 Task: Find connections with filter location Kishorganj with filter topic #Affiliationwith filter profile language English with filter current company Refinitiv, an LSEG business with filter school Navy Children School with filter industry Retail Groceries with filter service category Negotiation with filter keywords title Wedding Coordinator
Action: Mouse moved to (490, 97)
Screenshot: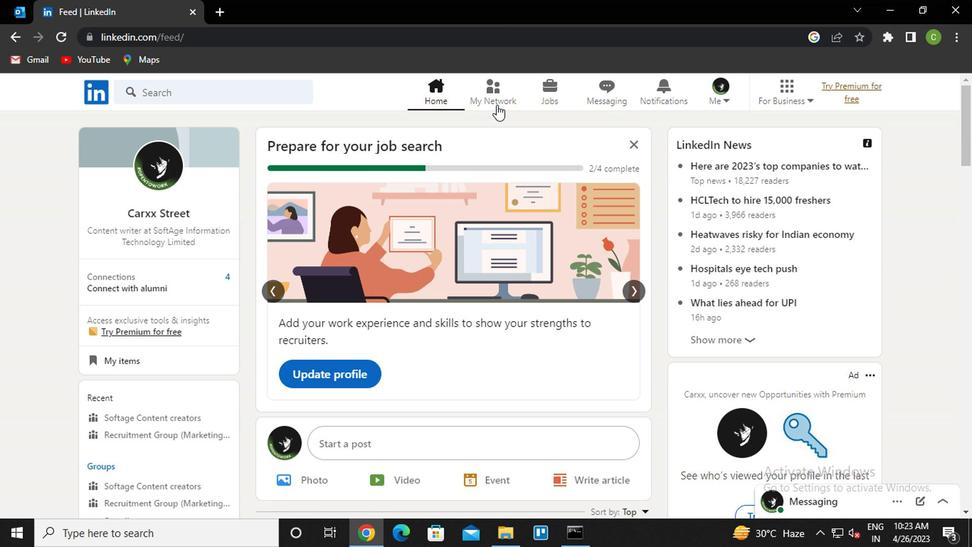 
Action: Mouse pressed left at (490, 97)
Screenshot: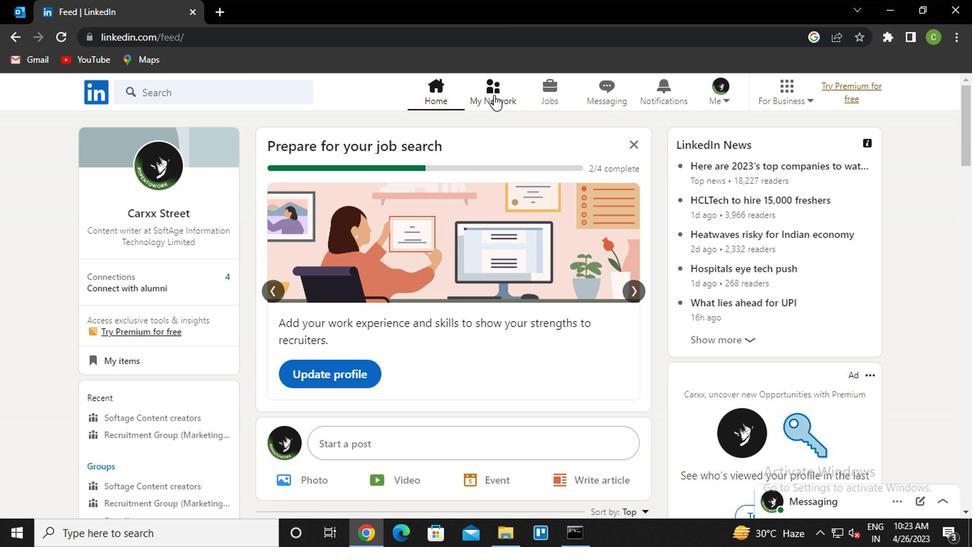 
Action: Mouse moved to (194, 176)
Screenshot: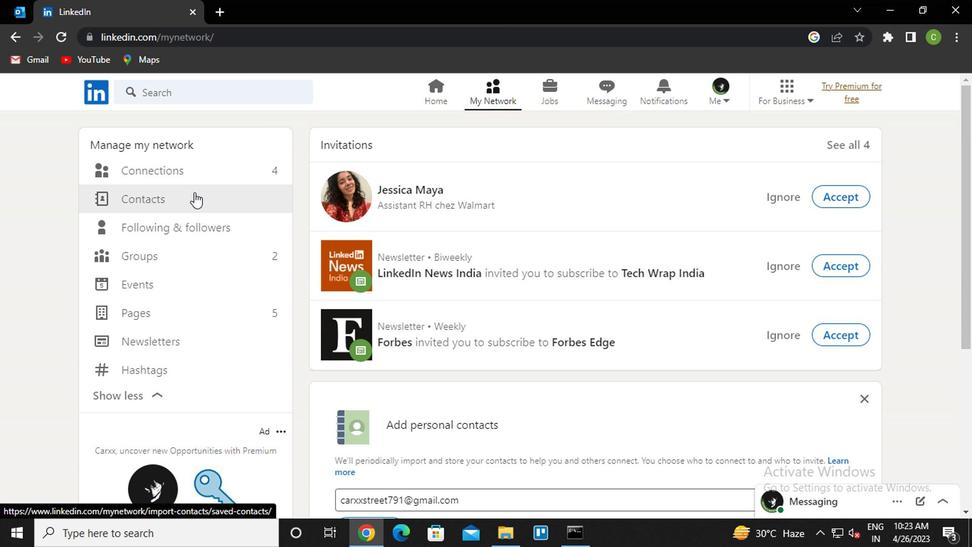 
Action: Mouse pressed left at (194, 176)
Screenshot: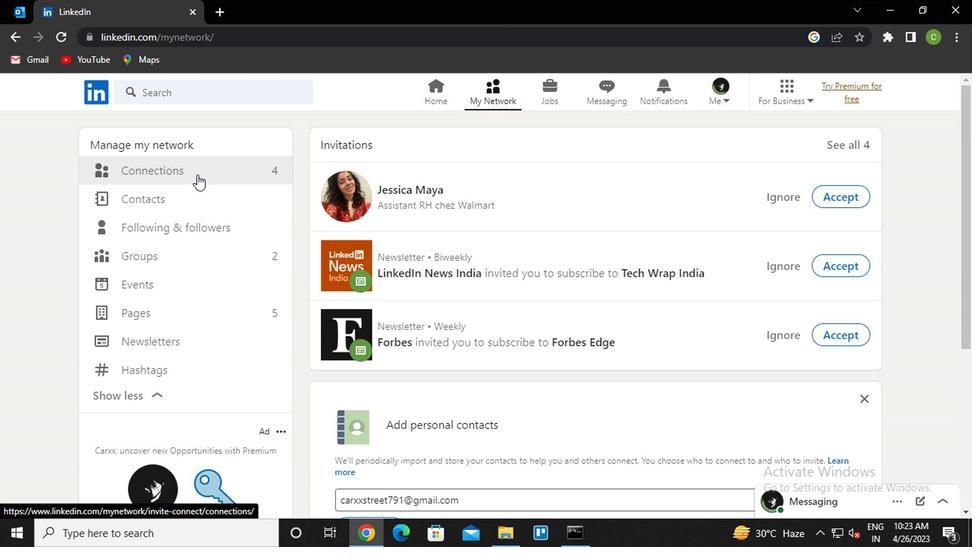 
Action: Mouse moved to (584, 173)
Screenshot: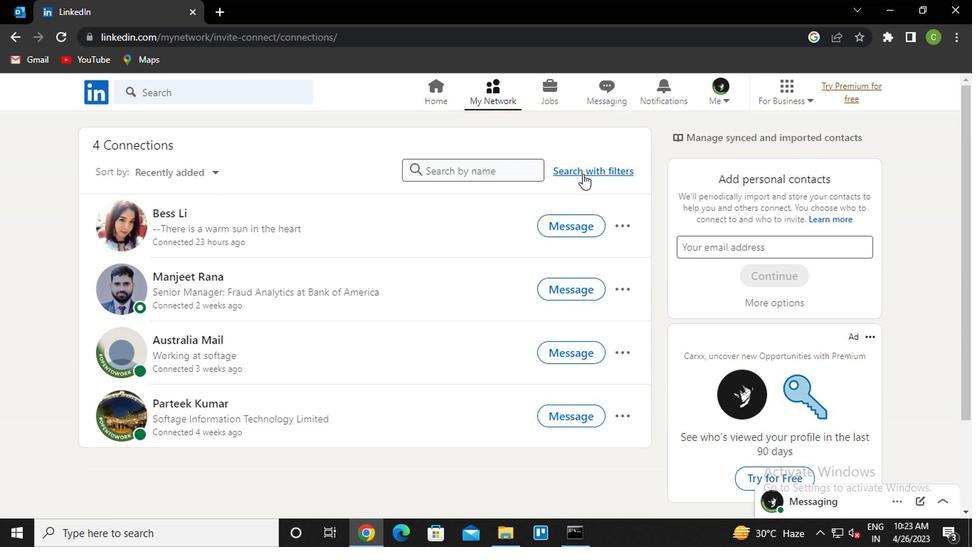 
Action: Mouse pressed left at (584, 173)
Screenshot: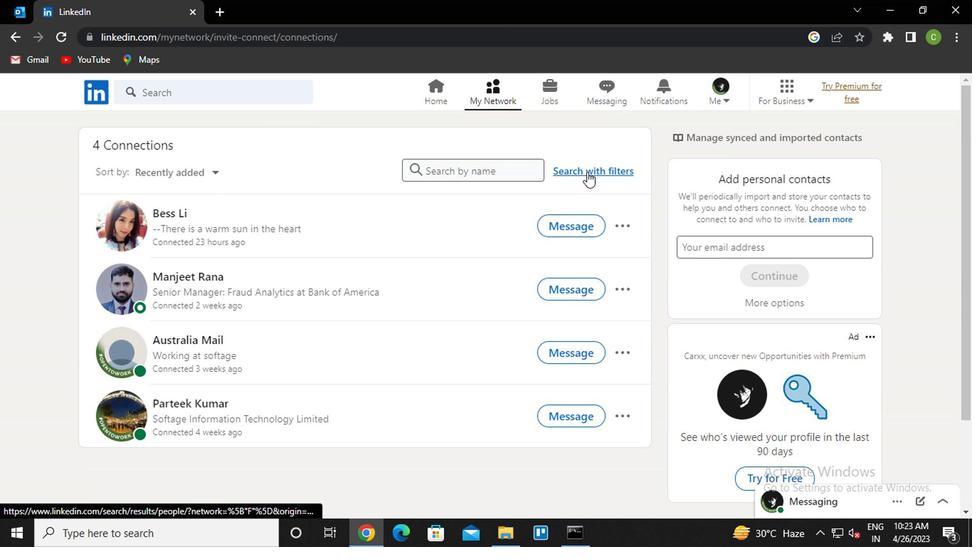 
Action: Mouse moved to (463, 128)
Screenshot: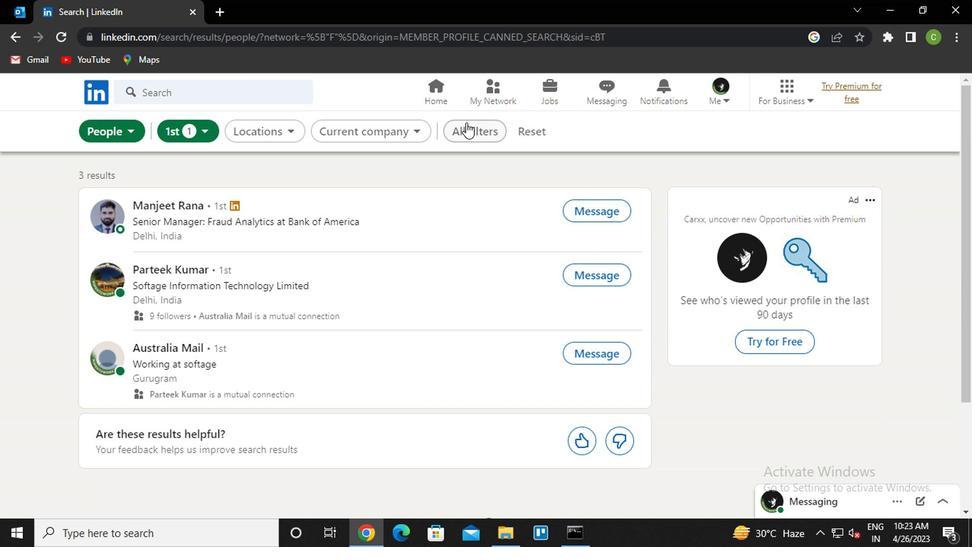 
Action: Mouse pressed left at (463, 128)
Screenshot: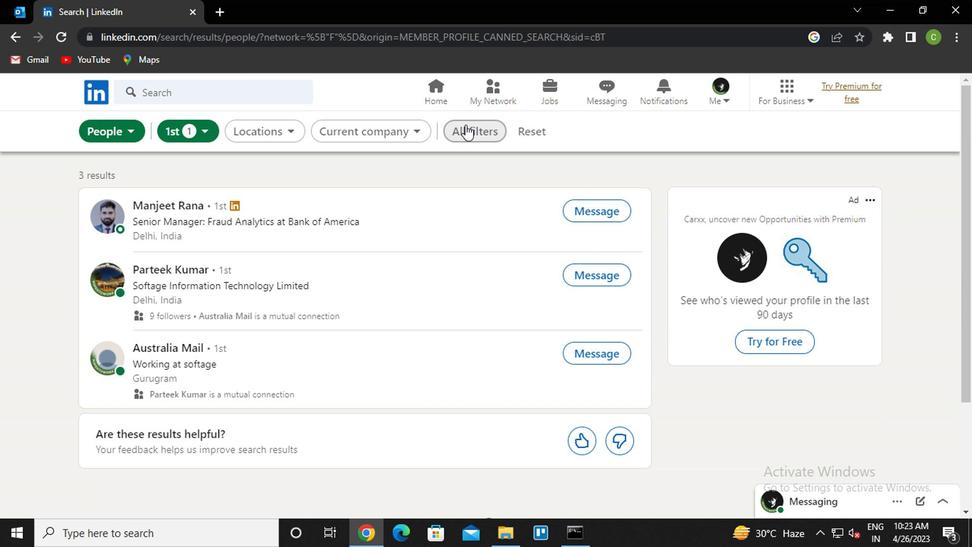 
Action: Mouse moved to (772, 261)
Screenshot: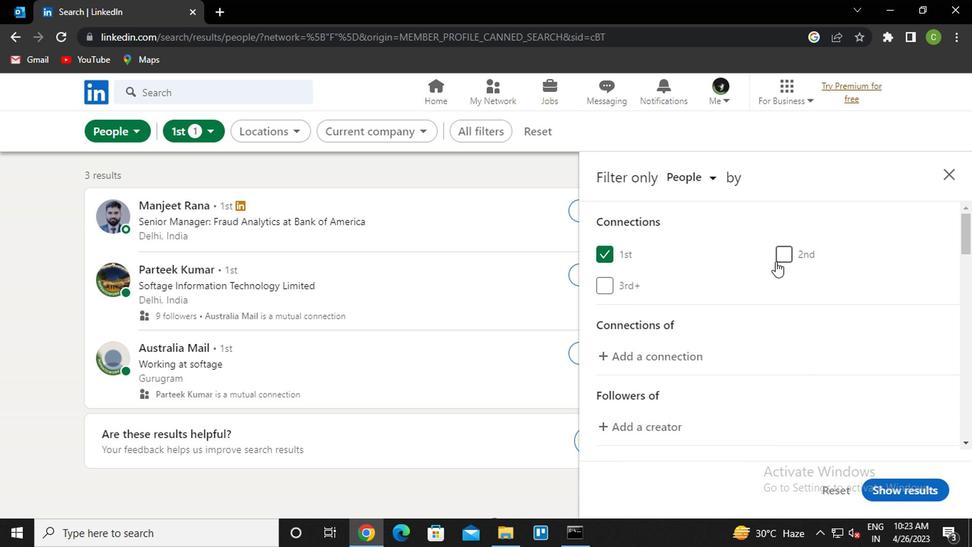 
Action: Mouse scrolled (772, 260) with delta (0, 0)
Screenshot: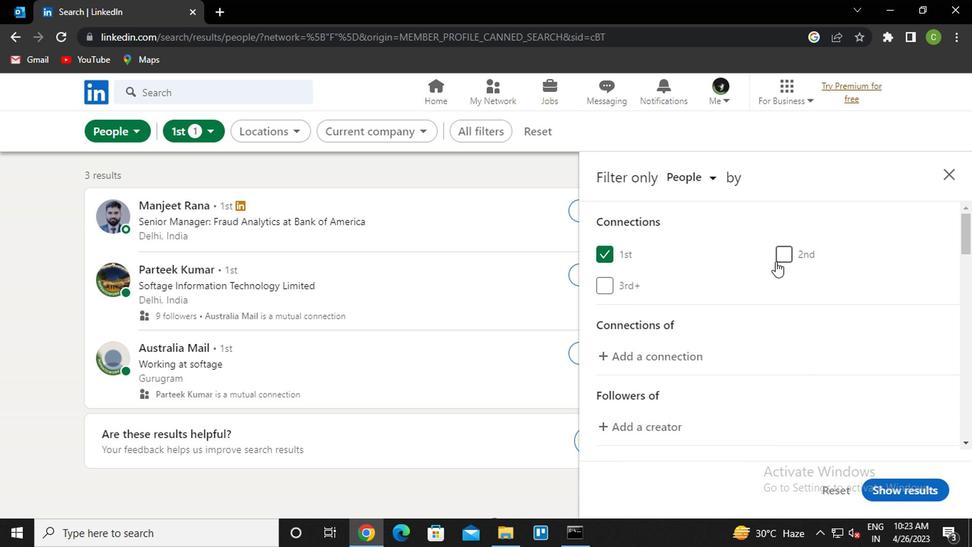 
Action: Mouse moved to (769, 261)
Screenshot: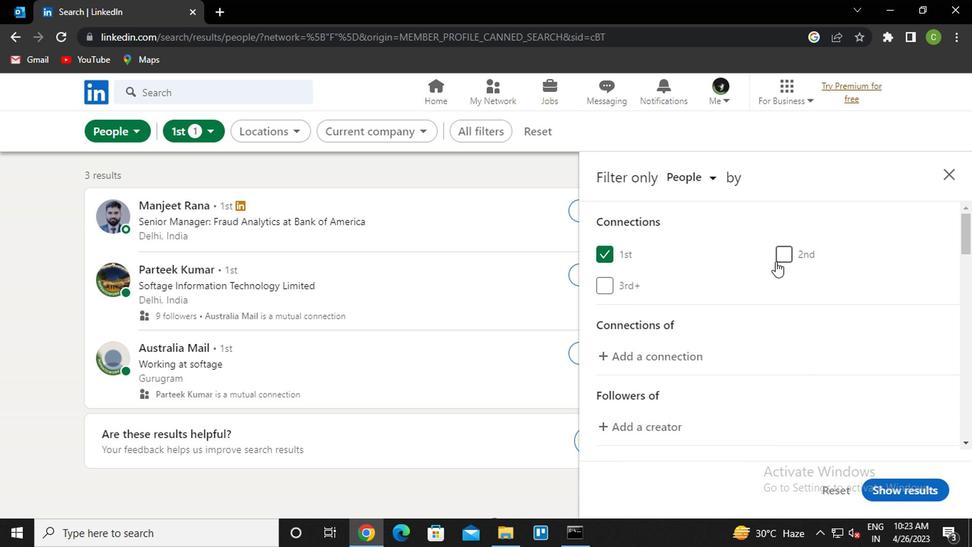 
Action: Mouse scrolled (769, 261) with delta (0, 0)
Screenshot: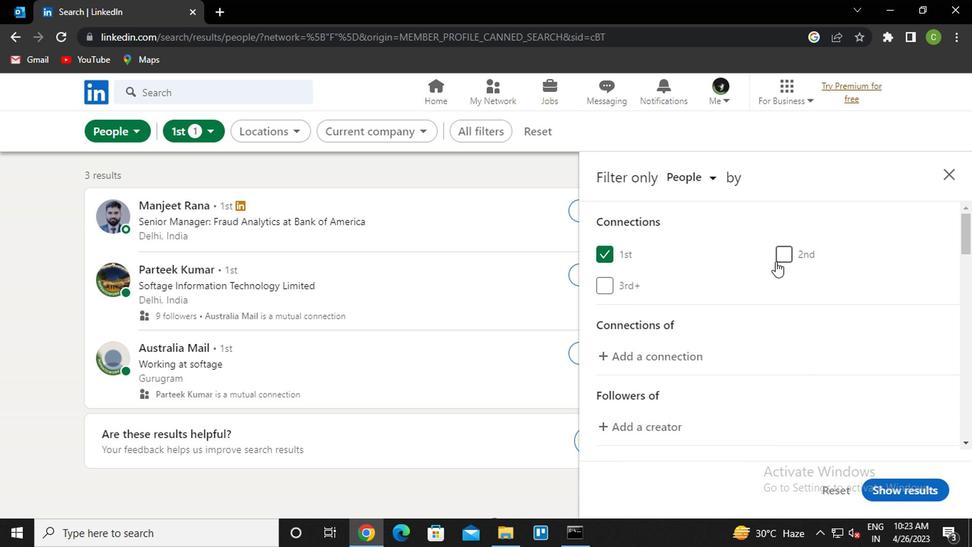 
Action: Mouse scrolled (769, 261) with delta (0, 0)
Screenshot: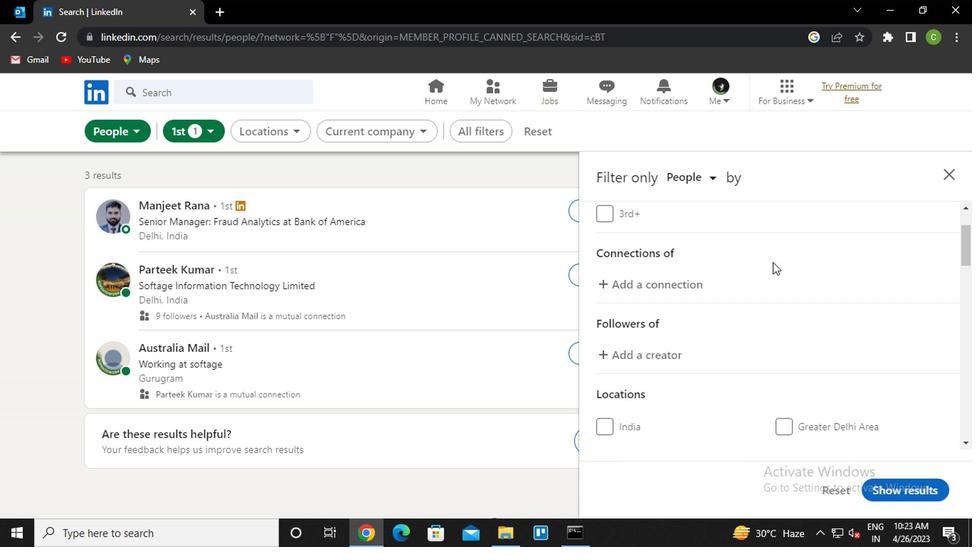 
Action: Mouse moved to (802, 350)
Screenshot: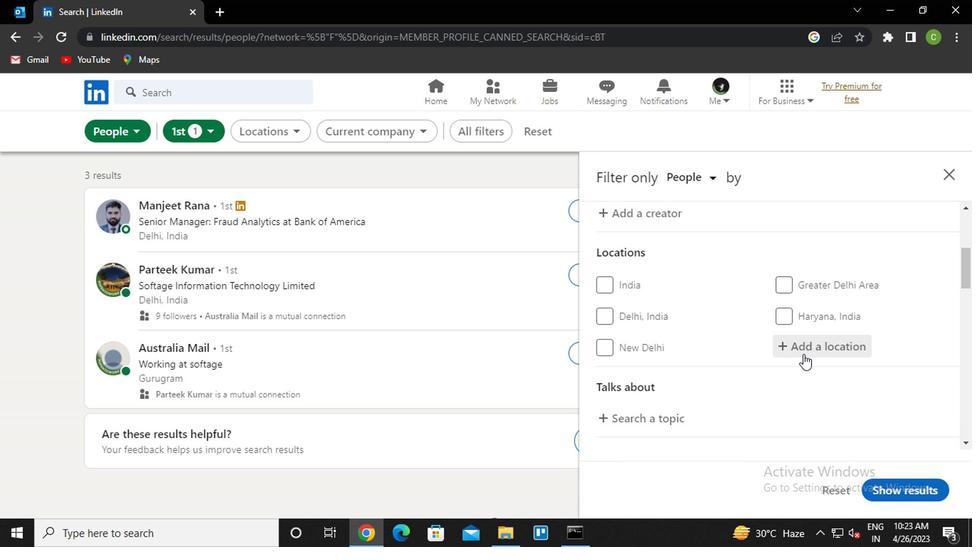 
Action: Mouse pressed left at (802, 350)
Screenshot: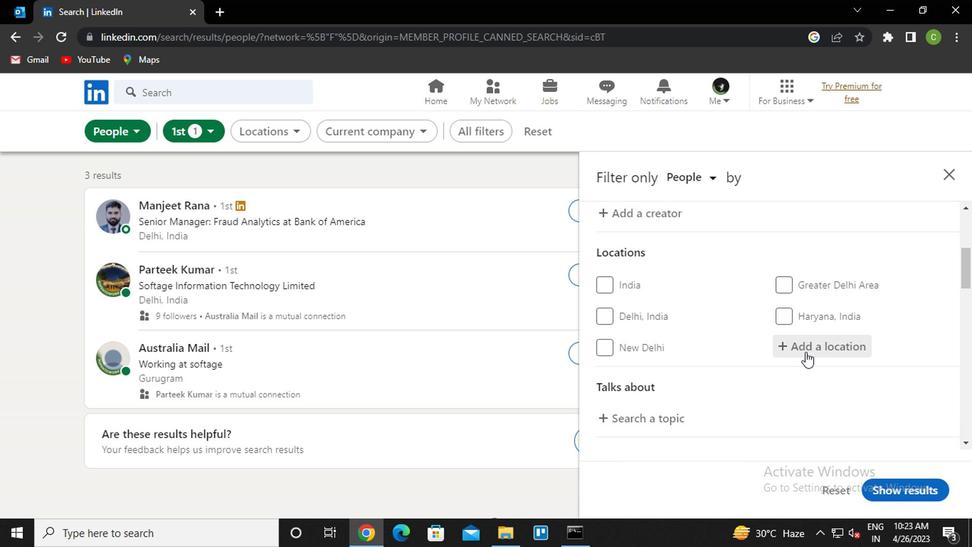 
Action: Key pressed <Key.caps_lock>k<Key.caps_lock>ishorganj<Key.backspace>
Screenshot: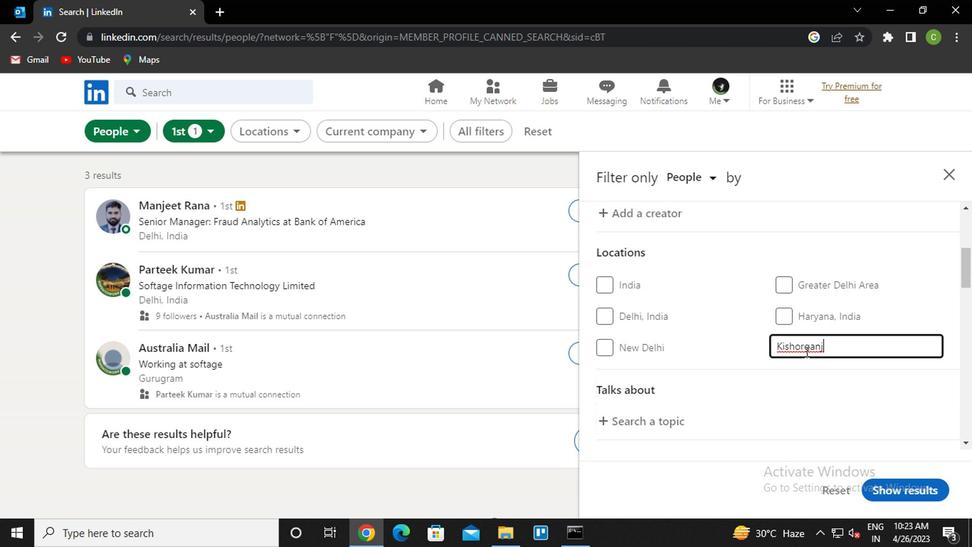 
Action: Mouse moved to (820, 352)
Screenshot: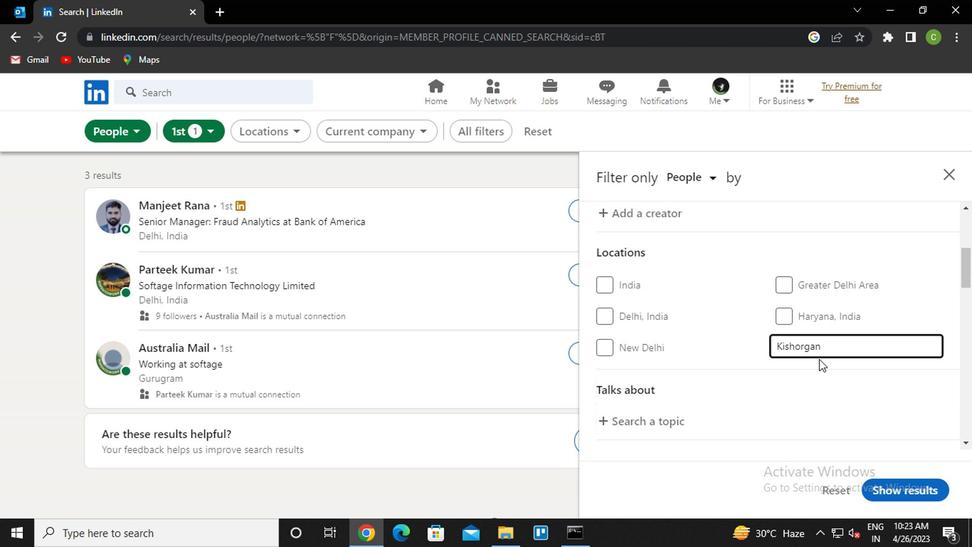 
Action: Key pressed j
Screenshot: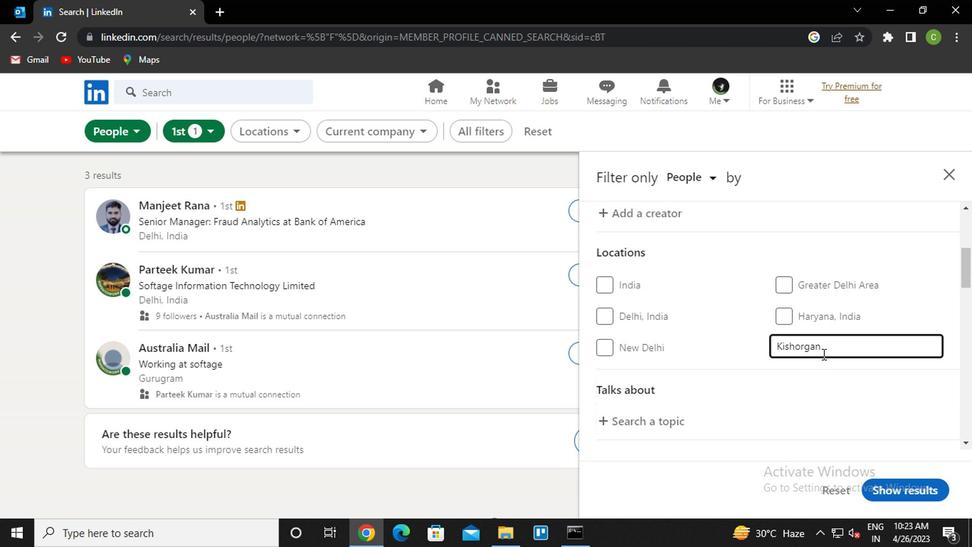 
Action: Mouse moved to (817, 360)
Screenshot: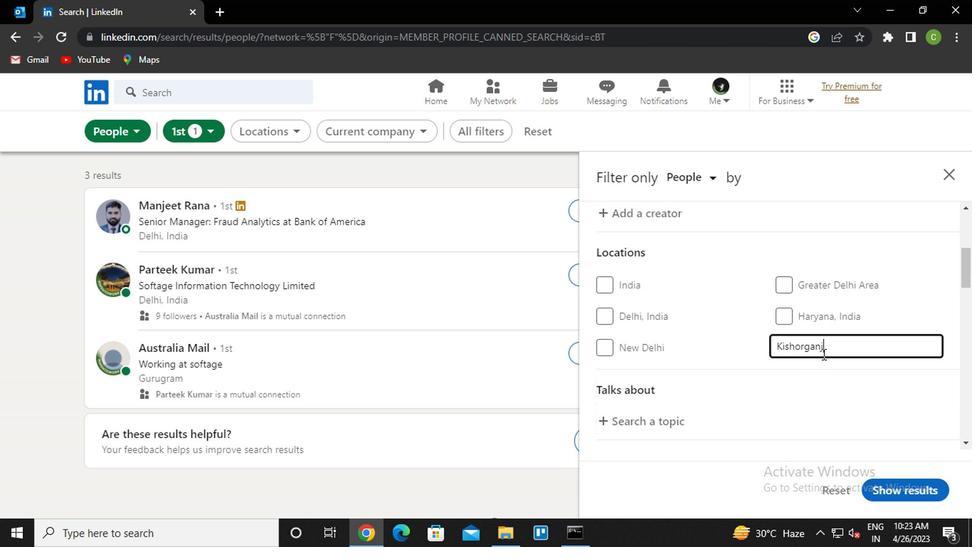 
Action: Mouse scrolled (817, 359) with delta (0, -1)
Screenshot: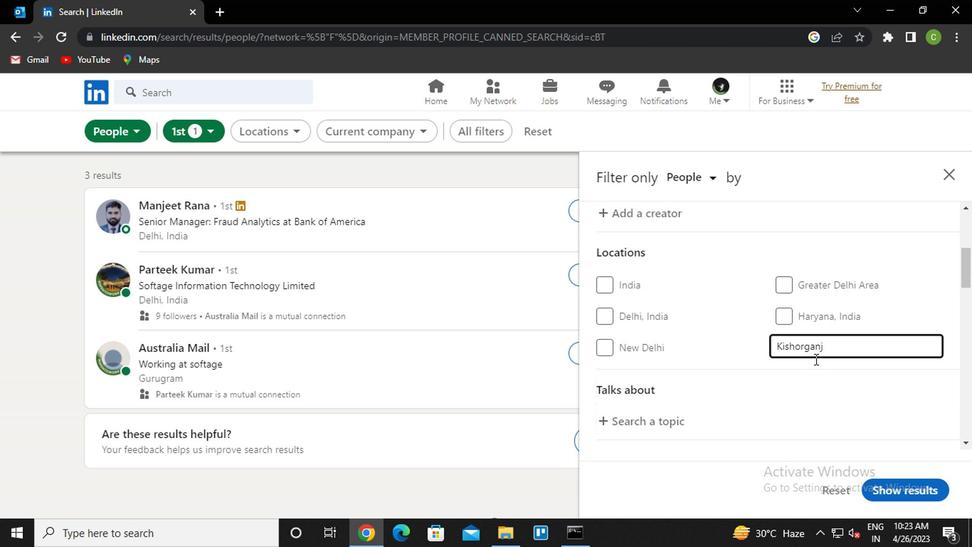 
Action: Mouse moved to (651, 342)
Screenshot: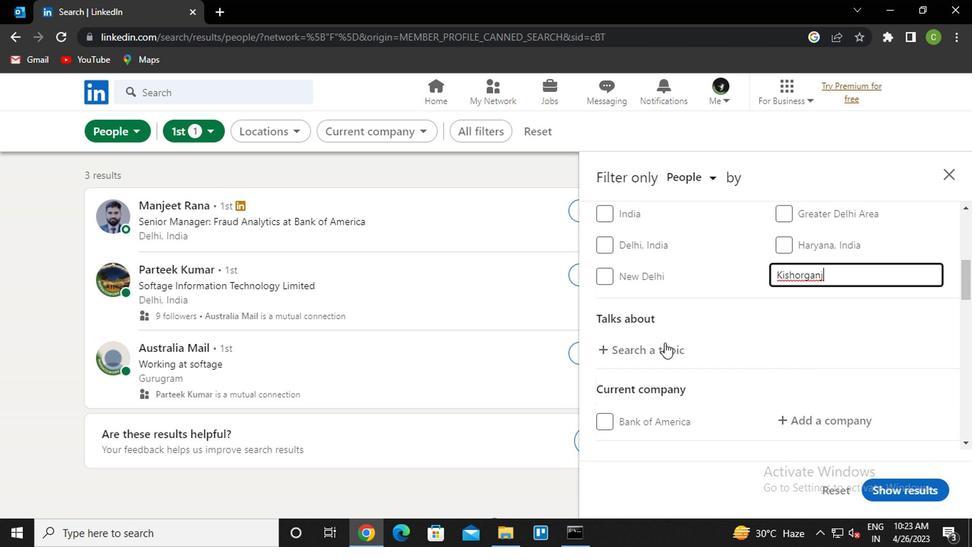 
Action: Mouse pressed left at (651, 342)
Screenshot: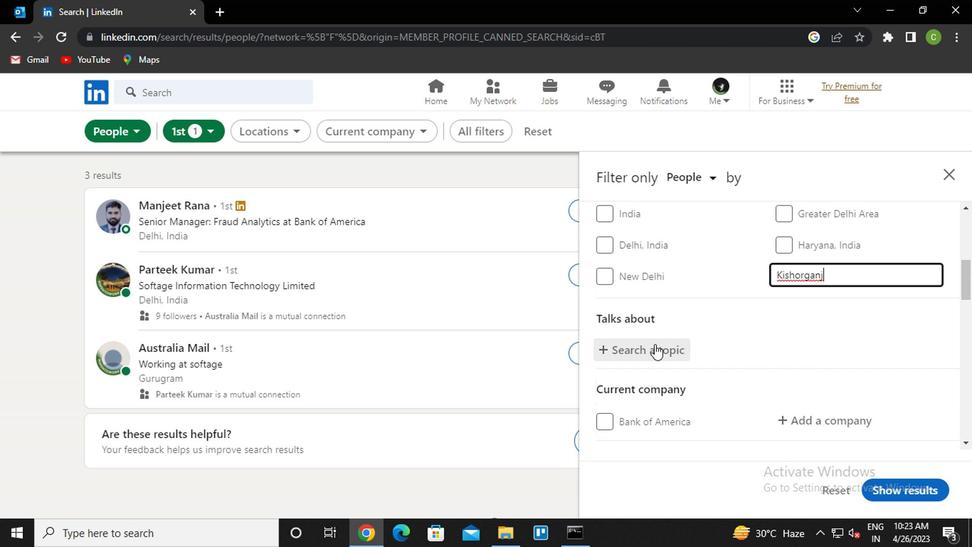
Action: Key pressed <Key.caps_lock>a<Key.caps_lock>ffiliation<Key.down><Key.enter>
Screenshot: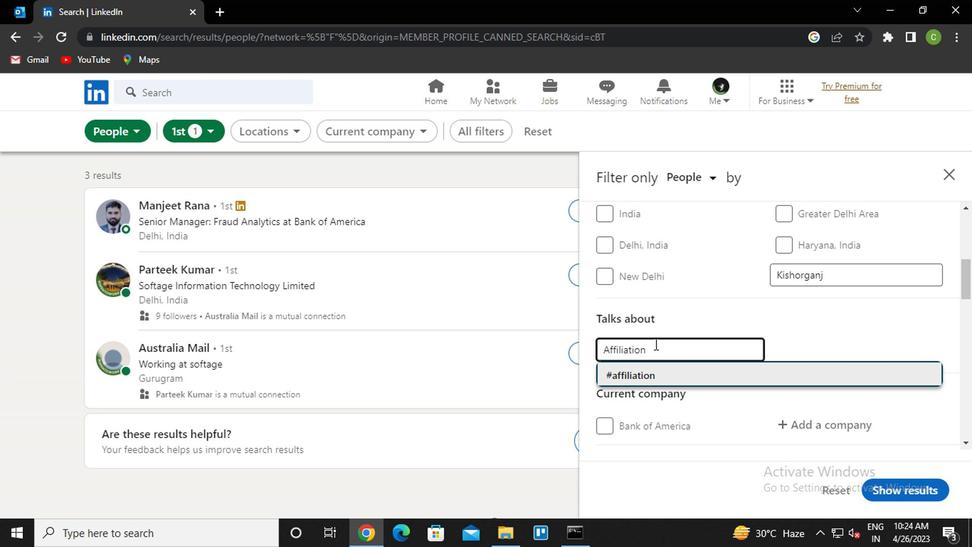 
Action: Mouse moved to (692, 355)
Screenshot: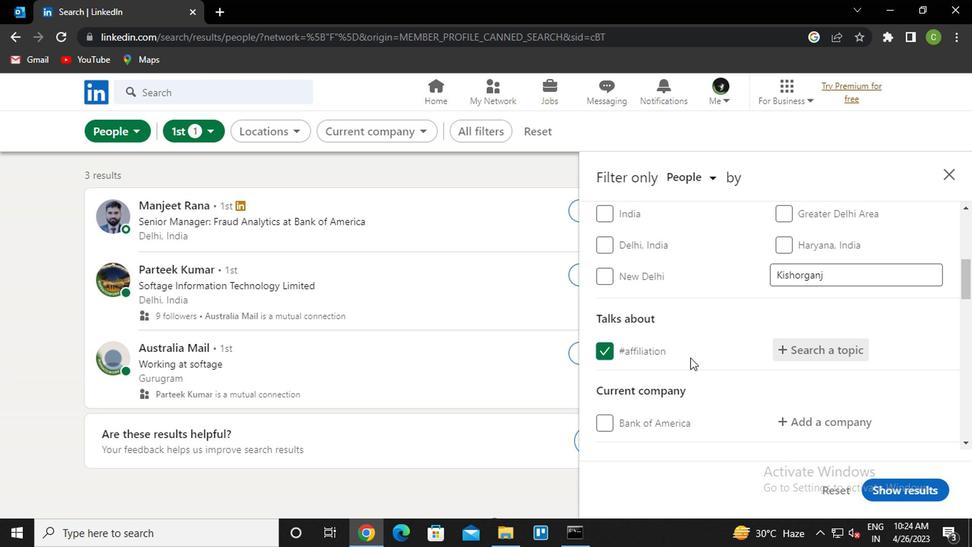 
Action: Mouse scrolled (692, 355) with delta (0, 0)
Screenshot: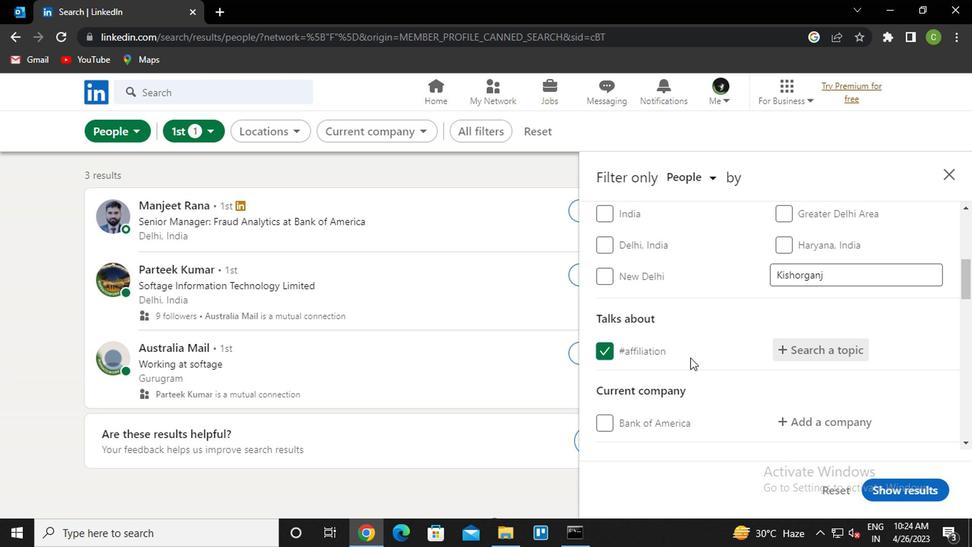 
Action: Mouse moved to (692, 355)
Screenshot: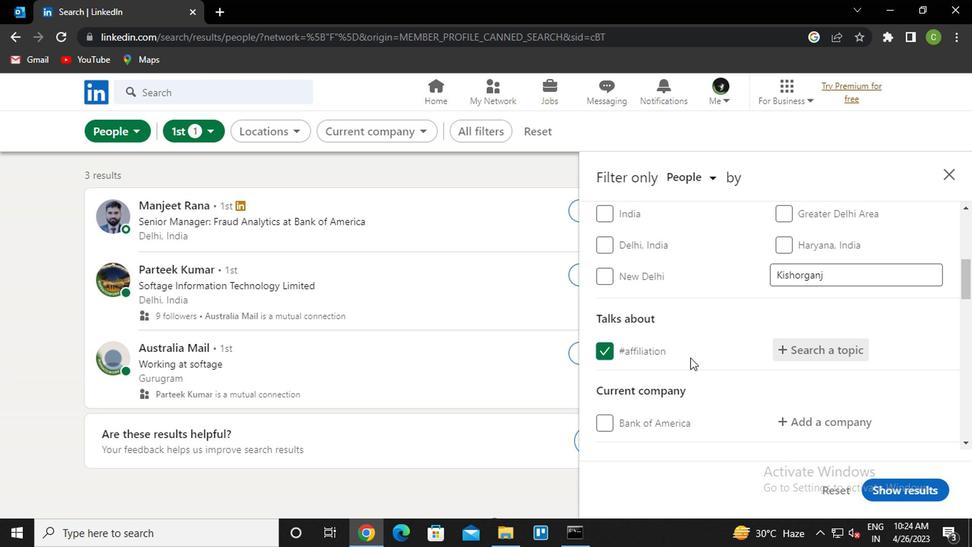 
Action: Mouse scrolled (692, 355) with delta (0, 0)
Screenshot: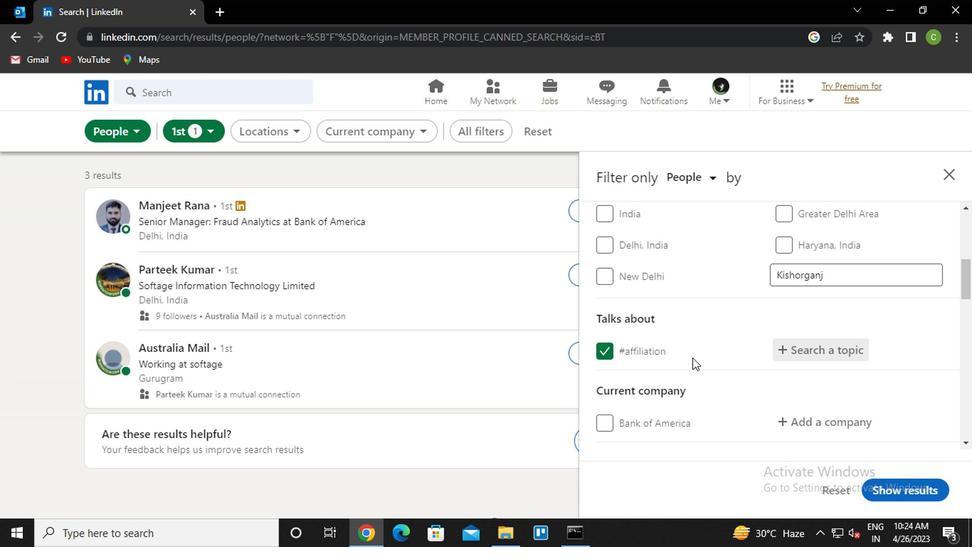 
Action: Mouse moved to (812, 279)
Screenshot: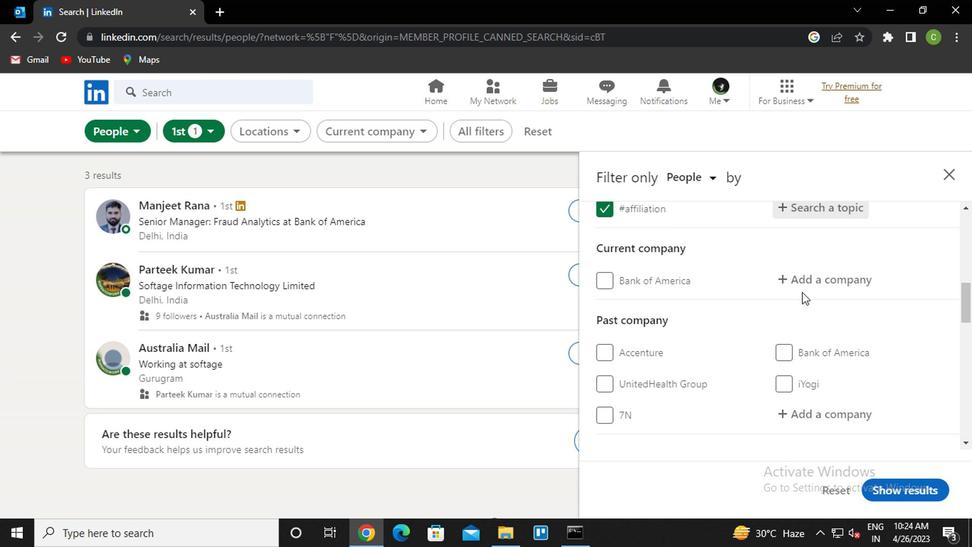 
Action: Mouse pressed left at (812, 279)
Screenshot: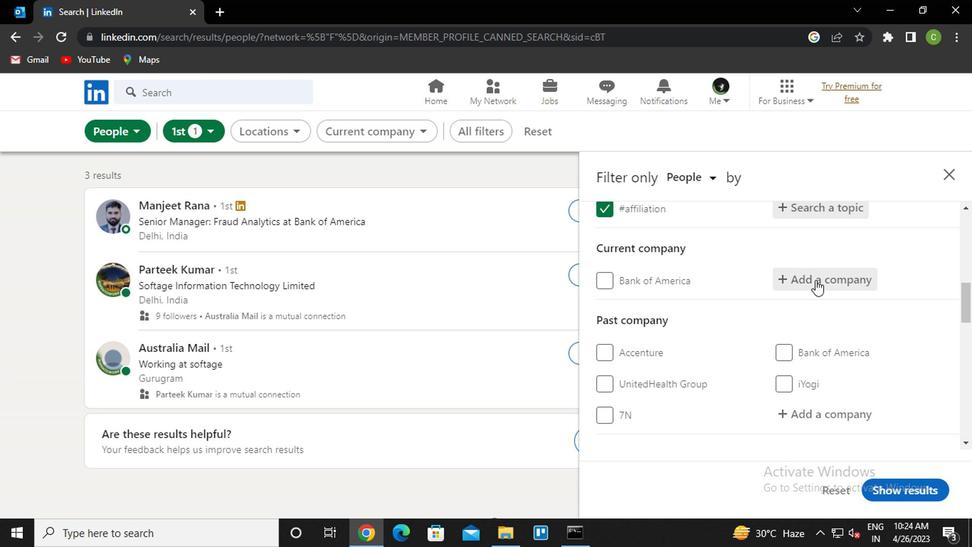 
Action: Mouse moved to (748, 334)
Screenshot: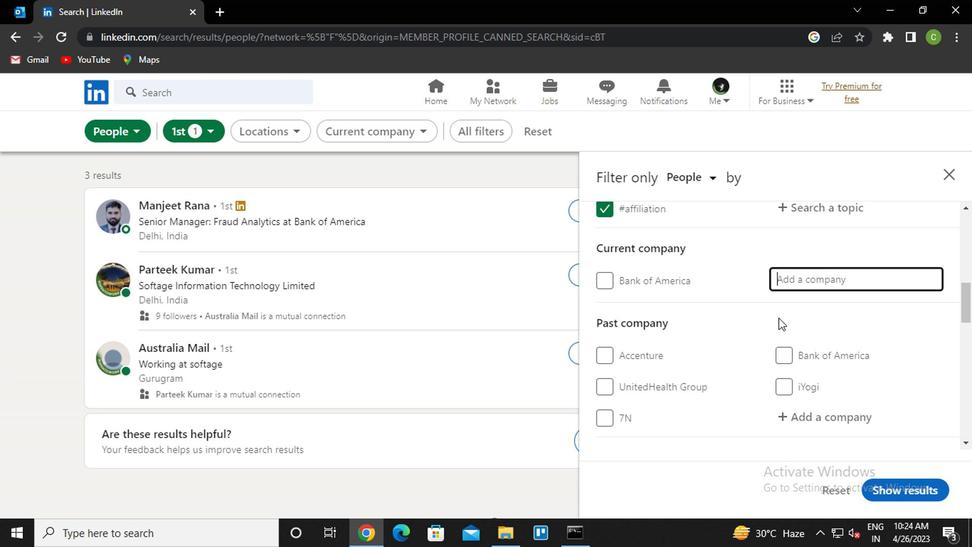
Action: Mouse scrolled (748, 333) with delta (0, -1)
Screenshot: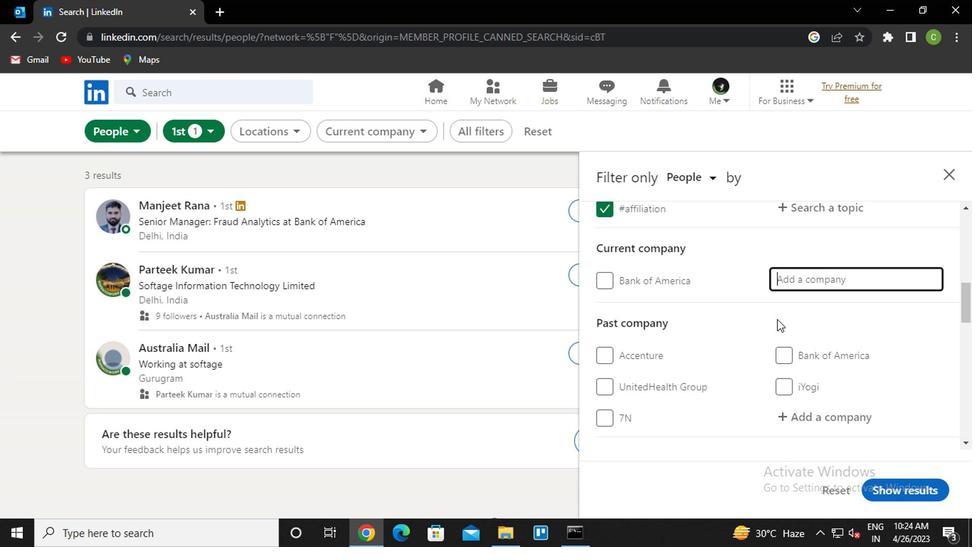 
Action: Mouse scrolled (748, 333) with delta (0, -1)
Screenshot: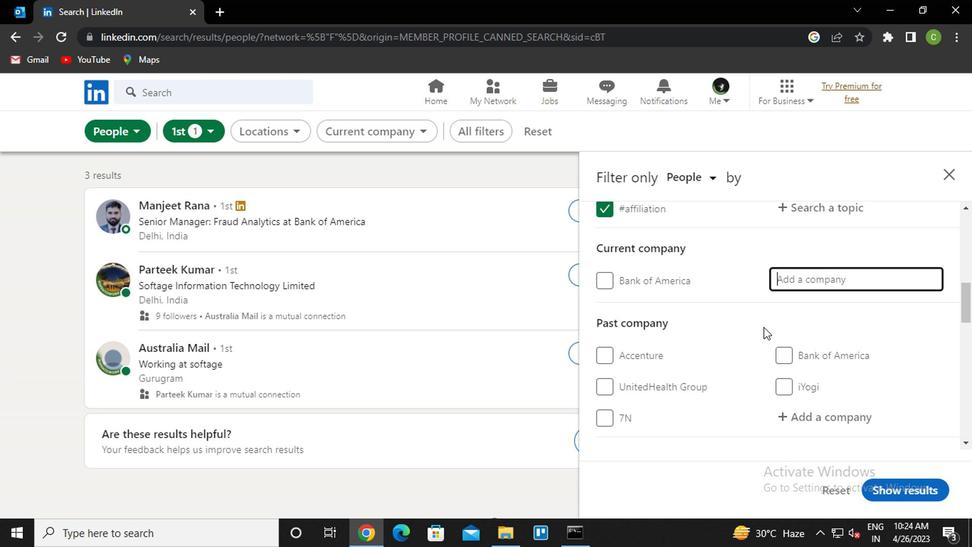 
Action: Mouse scrolled (748, 333) with delta (0, -1)
Screenshot: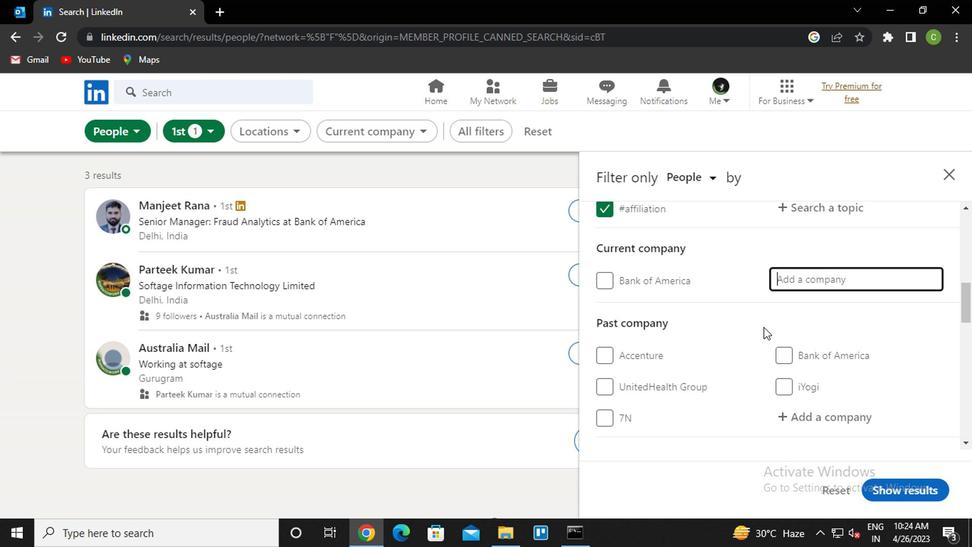 
Action: Mouse scrolled (748, 333) with delta (0, -1)
Screenshot: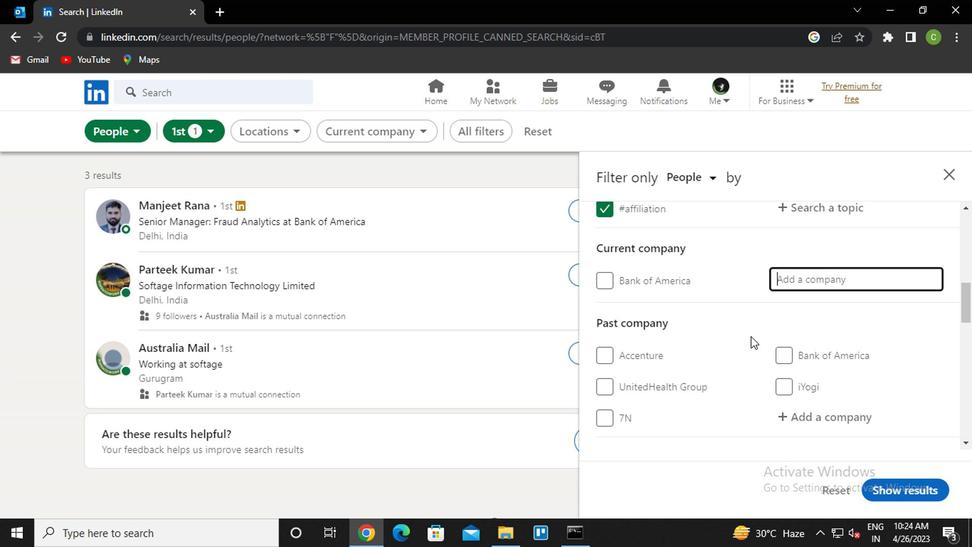 
Action: Mouse scrolled (748, 333) with delta (0, -1)
Screenshot: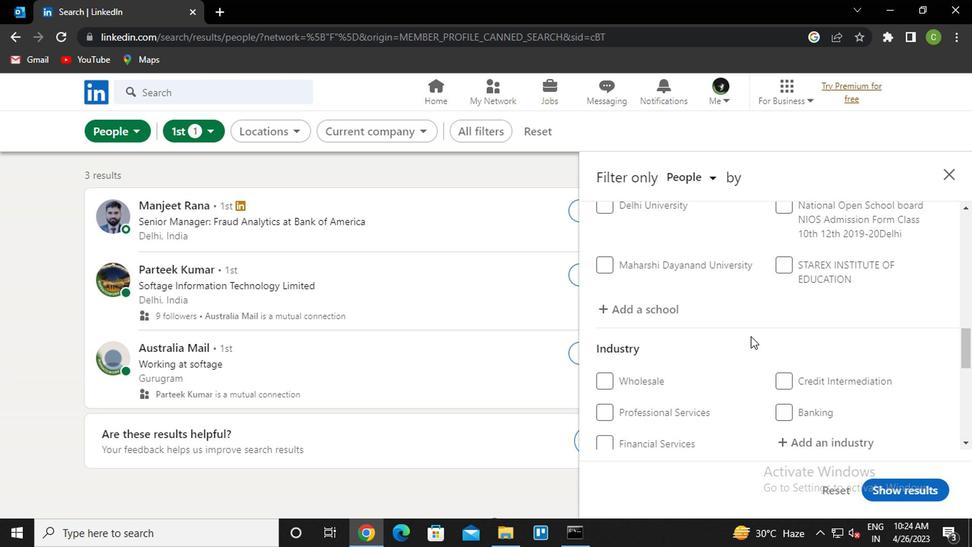 
Action: Mouse scrolled (748, 333) with delta (0, -1)
Screenshot: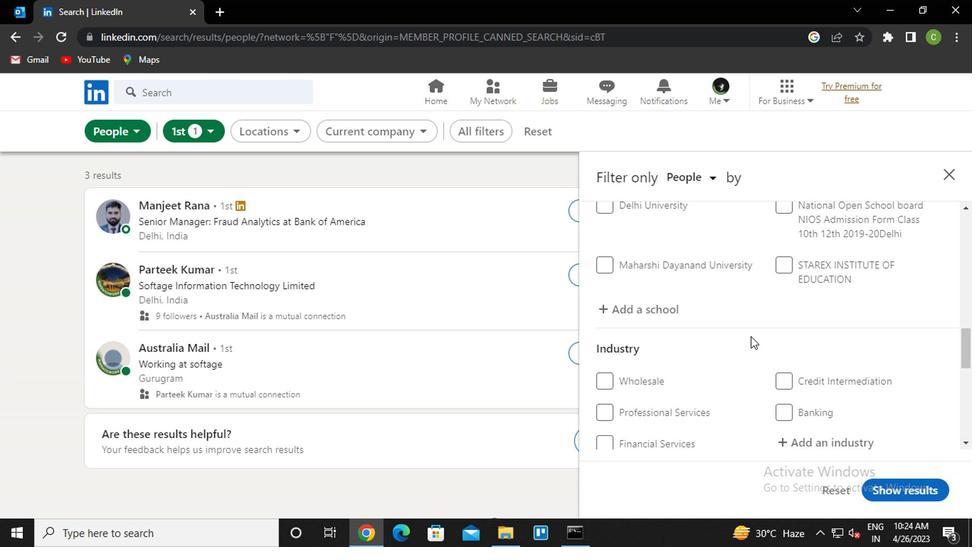 
Action: Mouse scrolled (748, 333) with delta (0, -1)
Screenshot: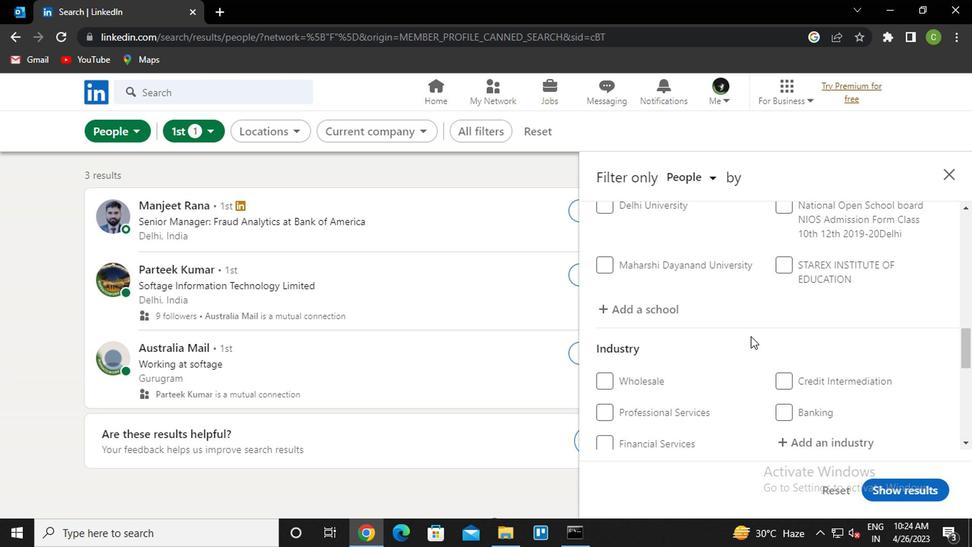 
Action: Mouse scrolled (748, 333) with delta (0, -1)
Screenshot: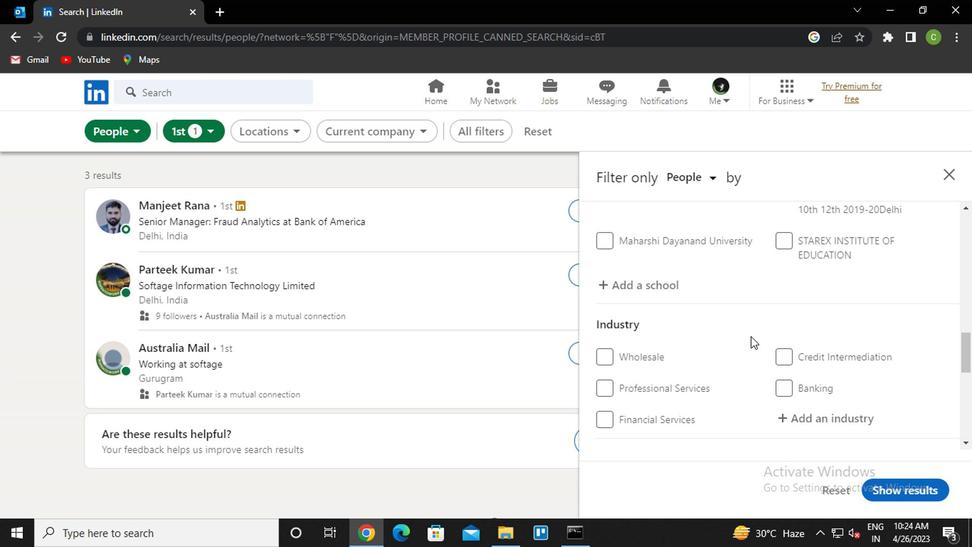 
Action: Mouse scrolled (748, 333) with delta (0, -1)
Screenshot: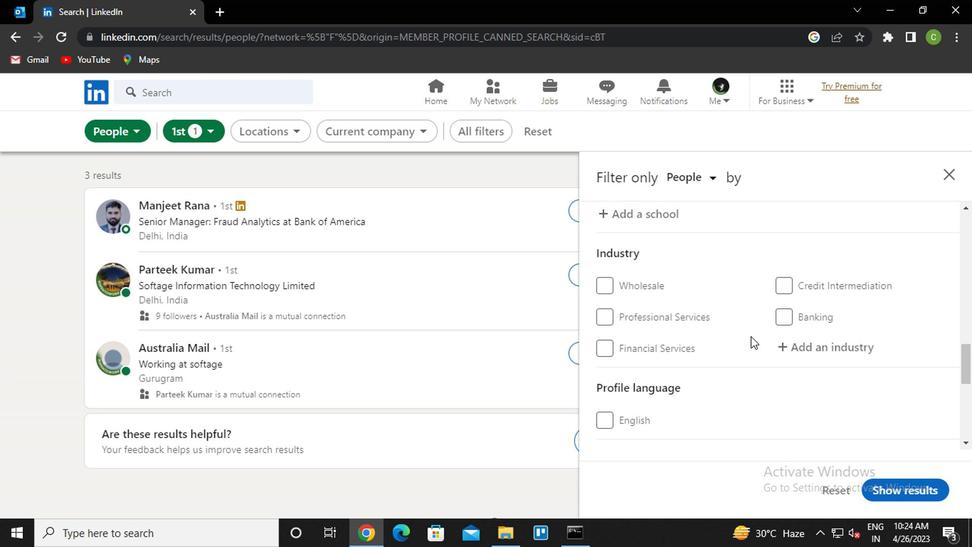 
Action: Mouse moved to (700, 335)
Screenshot: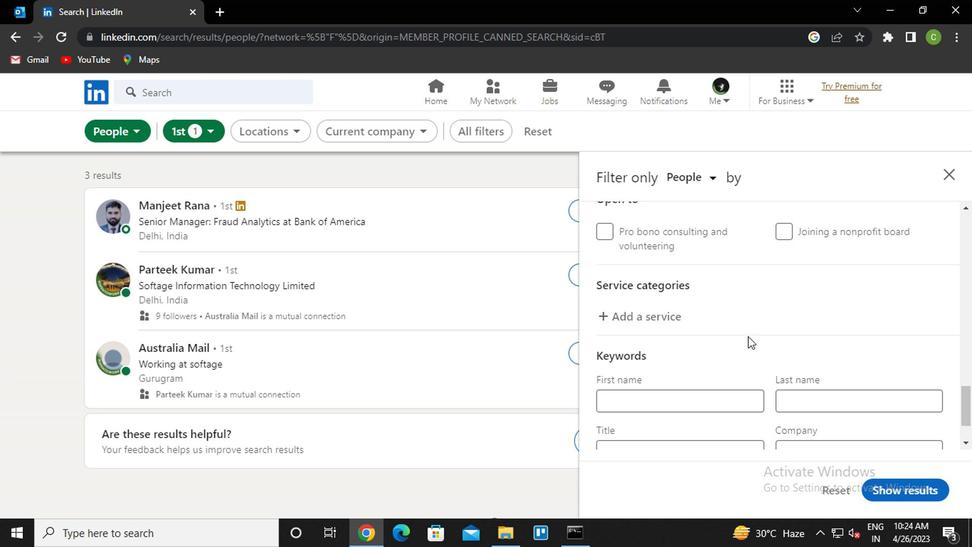 
Action: Mouse scrolled (700, 335) with delta (0, 0)
Screenshot: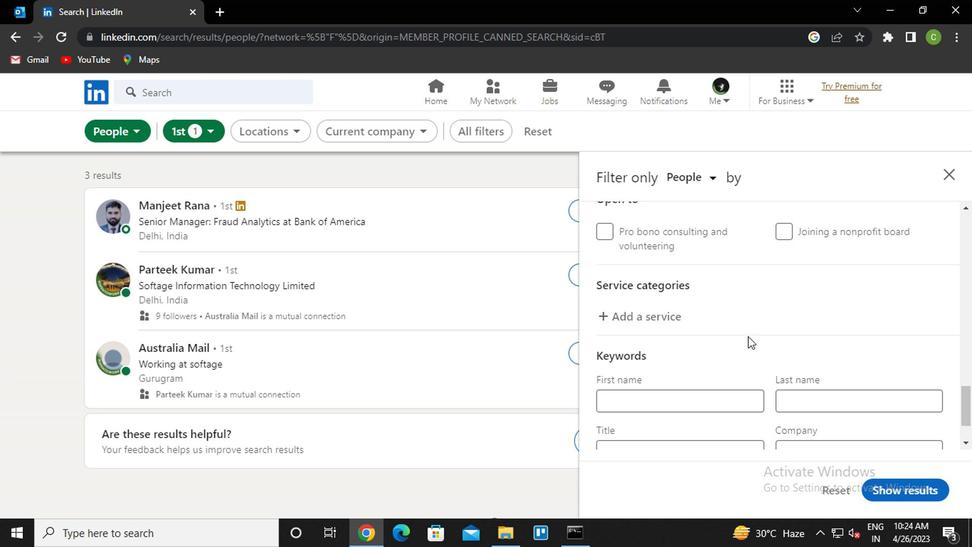 
Action: Mouse moved to (695, 336)
Screenshot: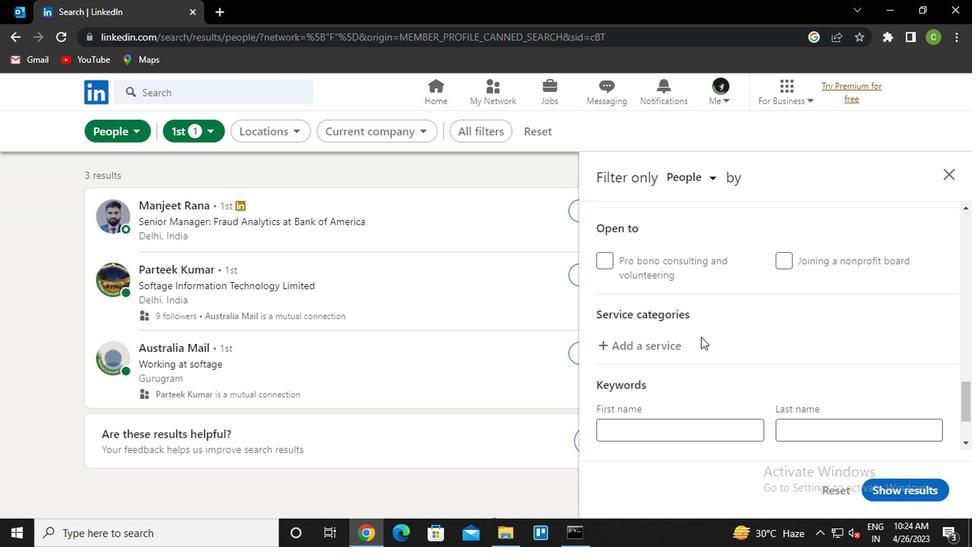 
Action: Mouse scrolled (695, 335) with delta (0, -1)
Screenshot: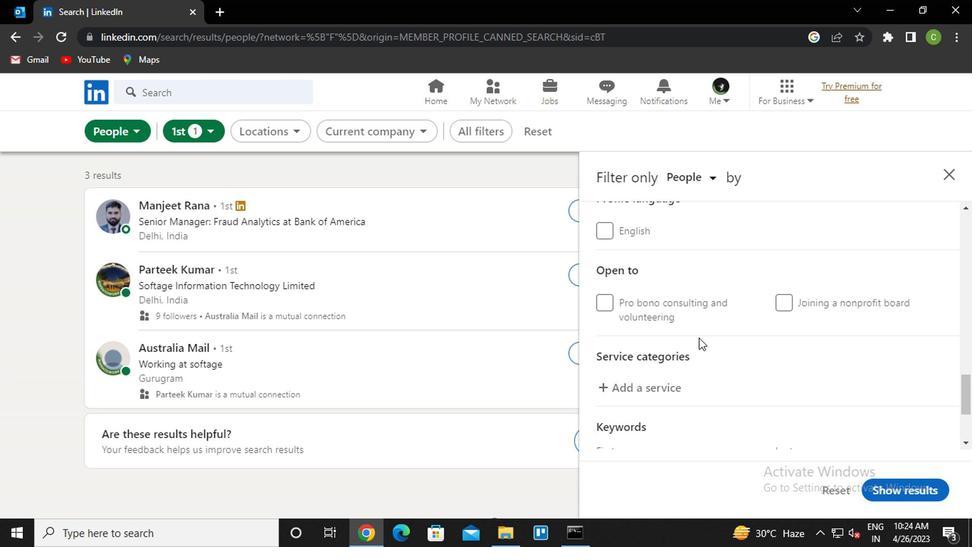 
Action: Mouse moved to (627, 361)
Screenshot: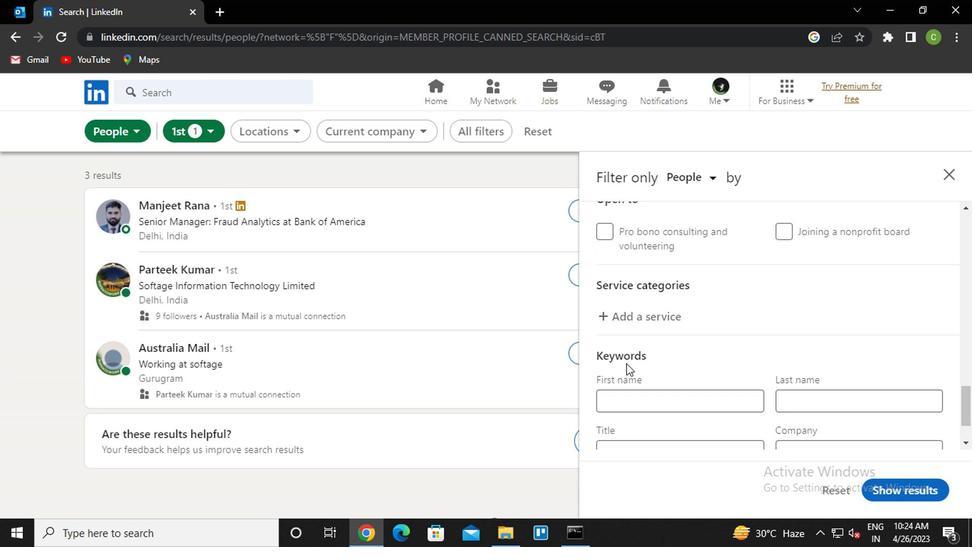 
Action: Mouse scrolled (627, 360) with delta (0, 0)
Screenshot: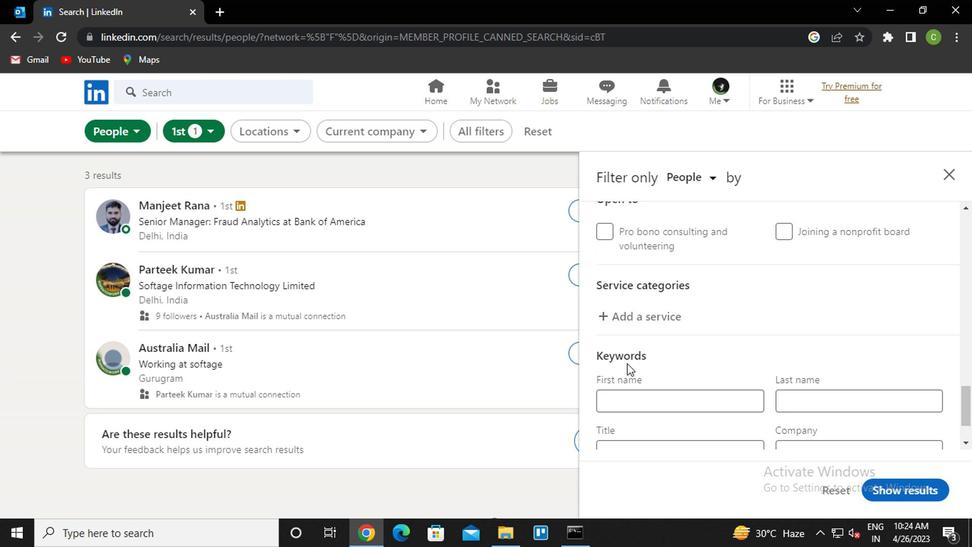 
Action: Mouse scrolled (627, 360) with delta (0, 0)
Screenshot: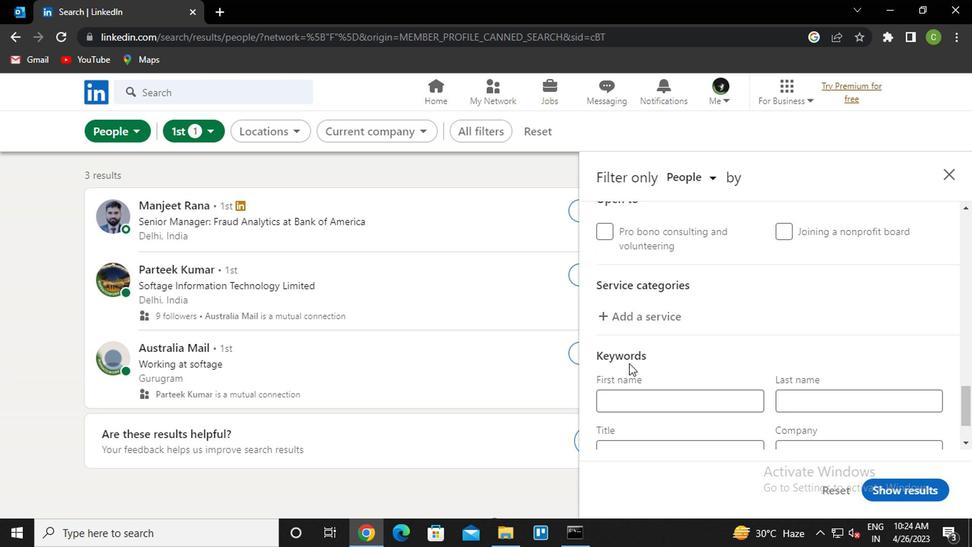 
Action: Mouse moved to (630, 360)
Screenshot: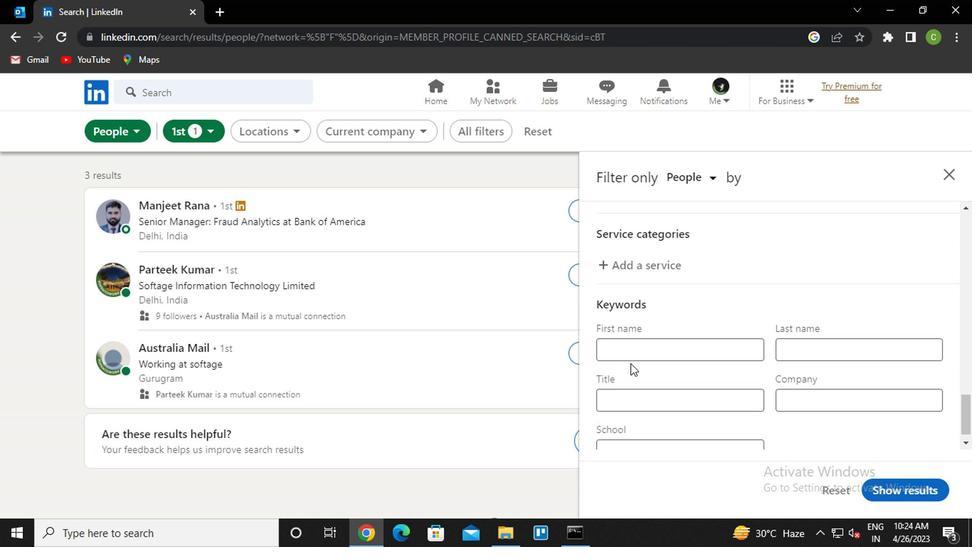 
Action: Mouse scrolled (630, 361) with delta (0, 0)
Screenshot: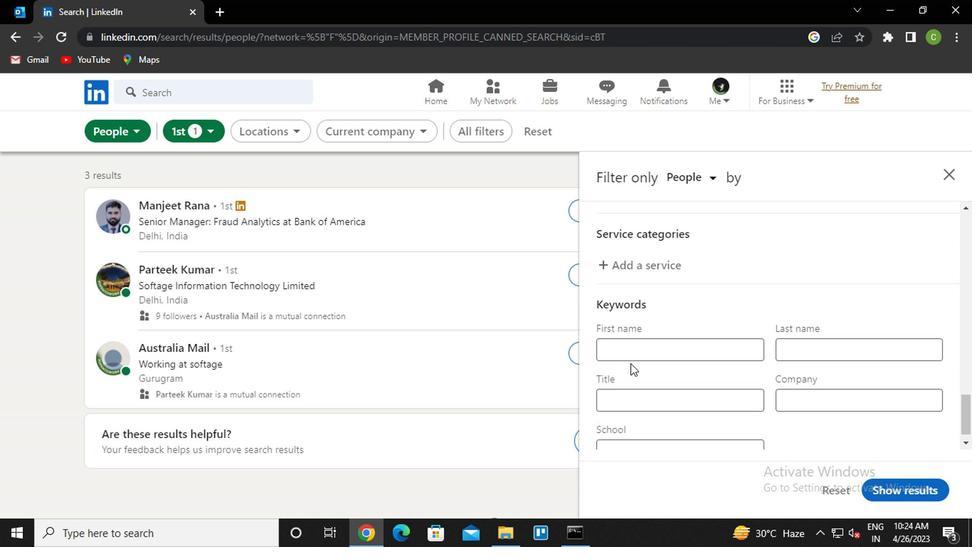 
Action: Mouse scrolled (630, 361) with delta (0, 0)
Screenshot: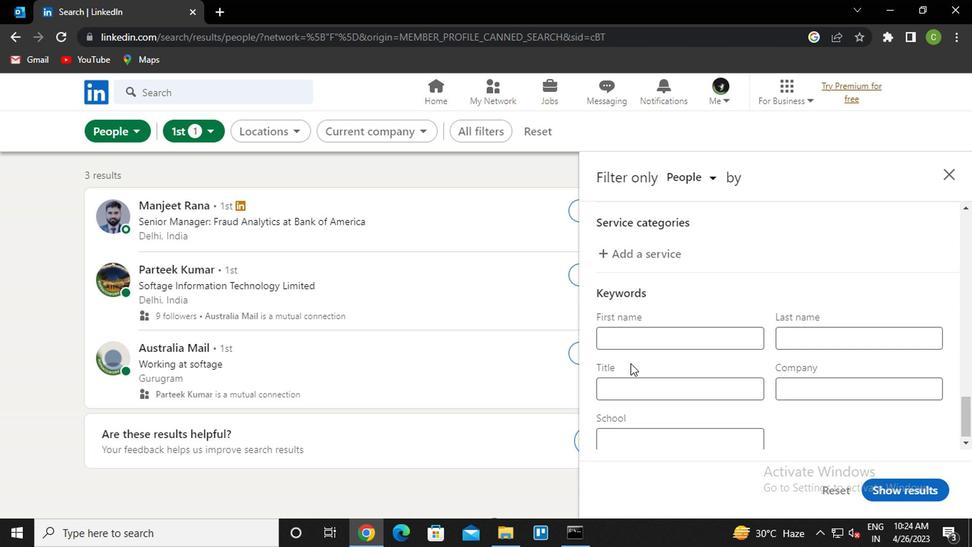 
Action: Mouse moved to (632, 358)
Screenshot: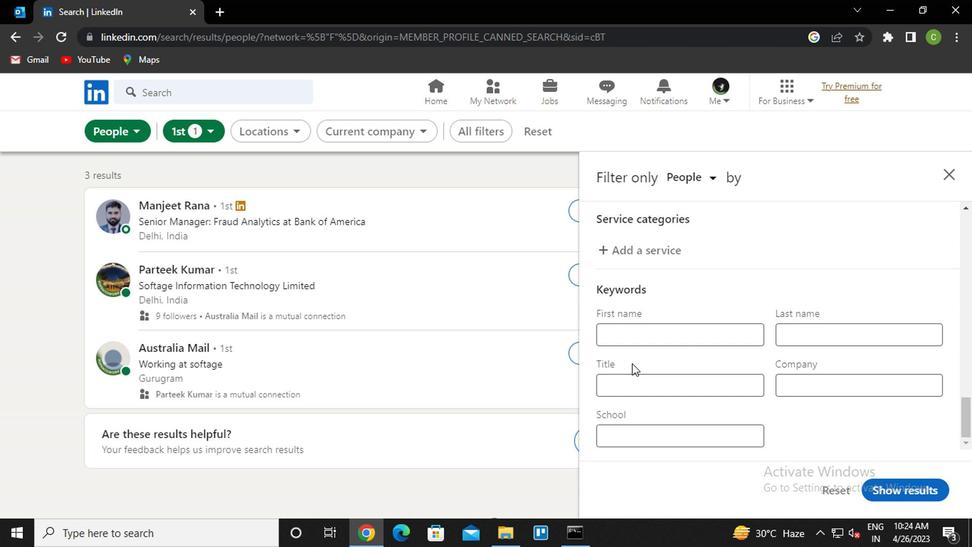 
Action: Mouse scrolled (632, 359) with delta (0, 1)
Screenshot: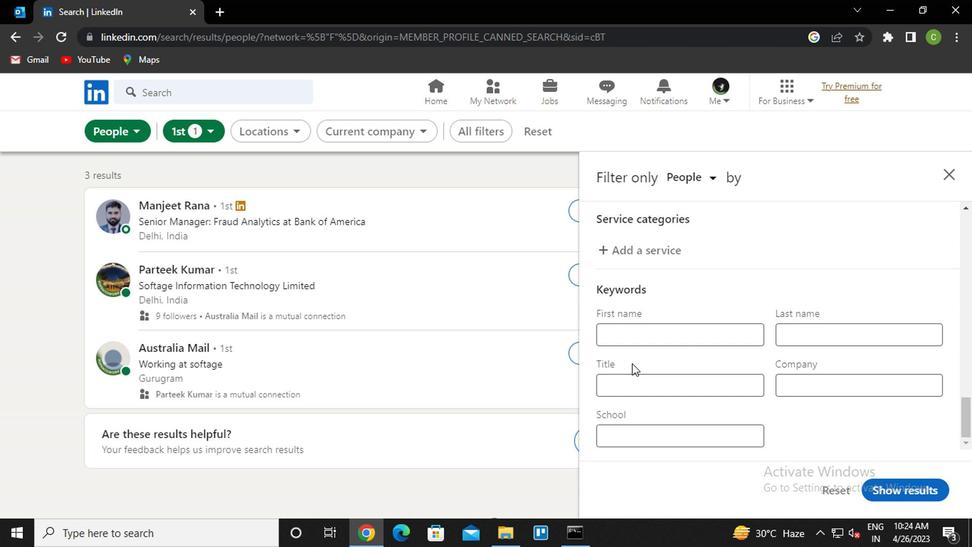 
Action: Mouse moved to (636, 355)
Screenshot: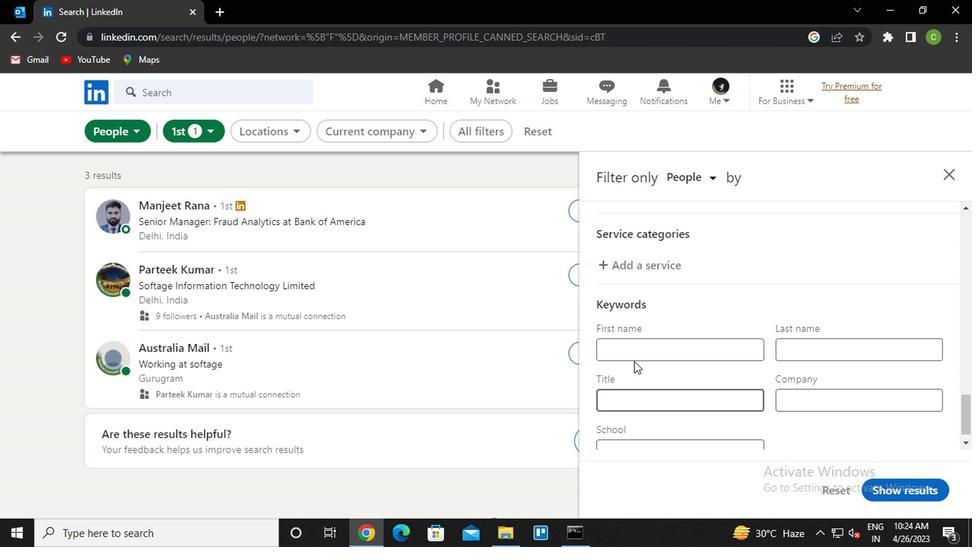 
Action: Mouse scrolled (636, 356) with delta (0, 0)
Screenshot: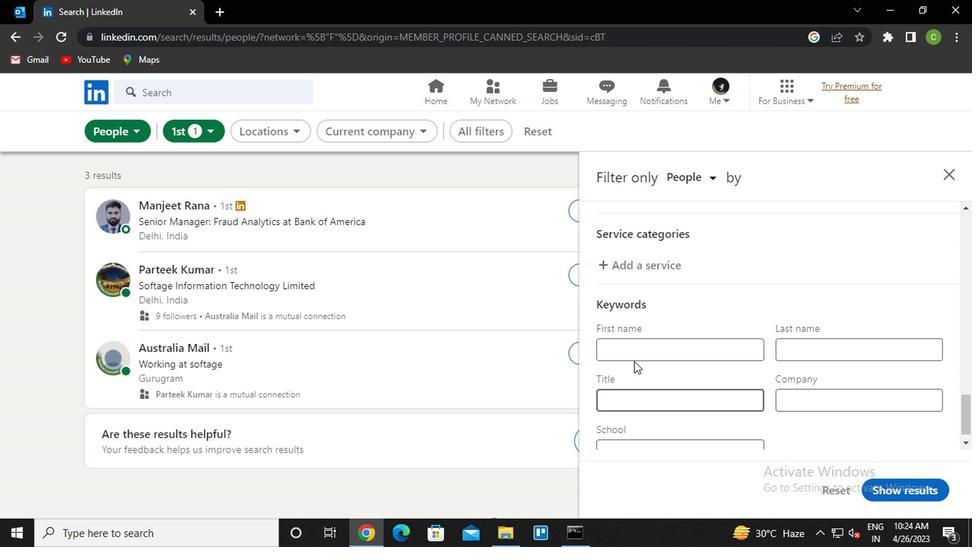 
Action: Mouse scrolled (636, 356) with delta (0, 0)
Screenshot: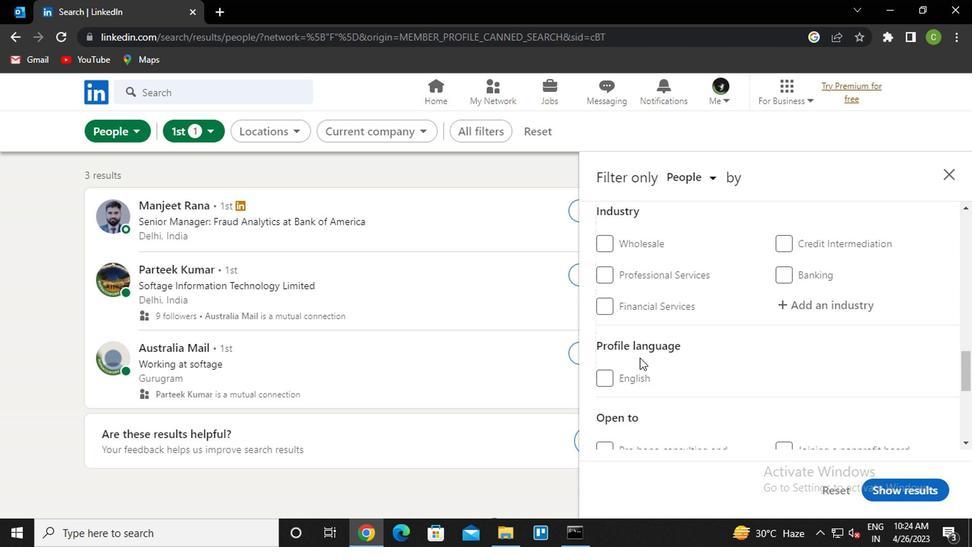 
Action: Mouse moved to (636, 357)
Screenshot: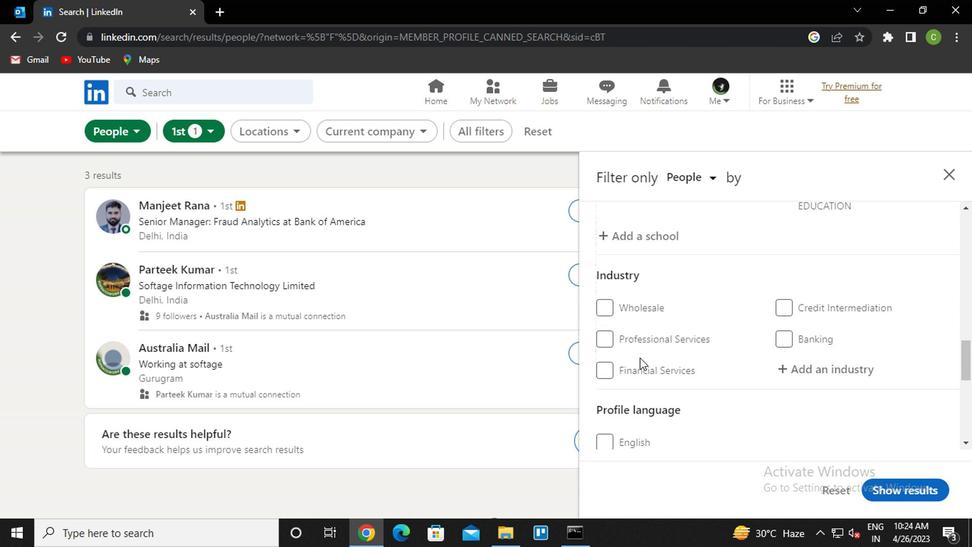 
Action: Mouse scrolled (636, 357) with delta (0, 0)
Screenshot: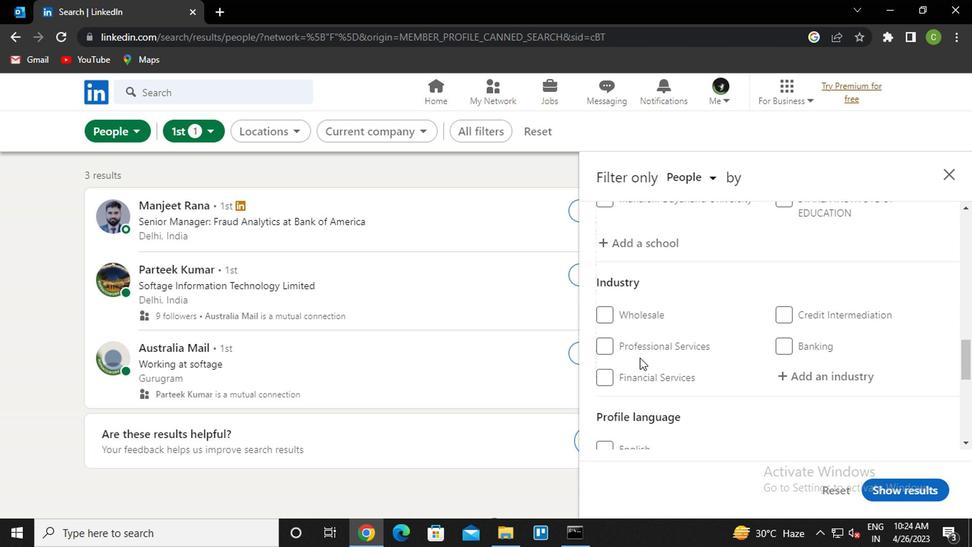 
Action: Mouse moved to (604, 372)
Screenshot: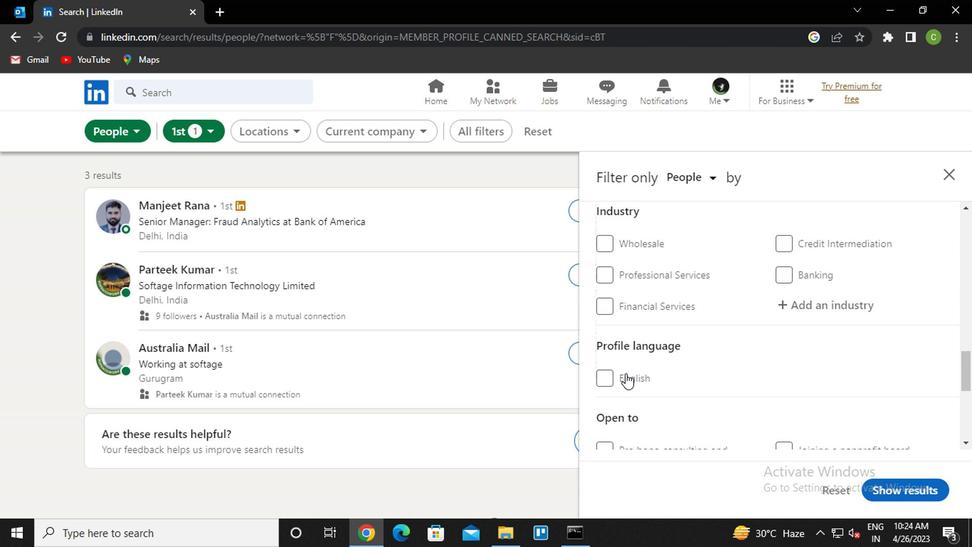 
Action: Mouse pressed left at (604, 372)
Screenshot: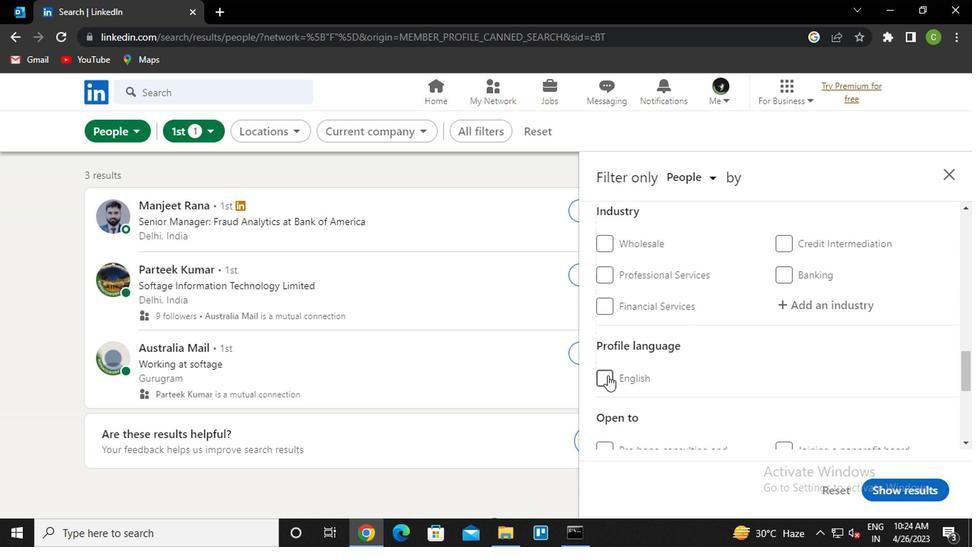 
Action: Mouse moved to (691, 357)
Screenshot: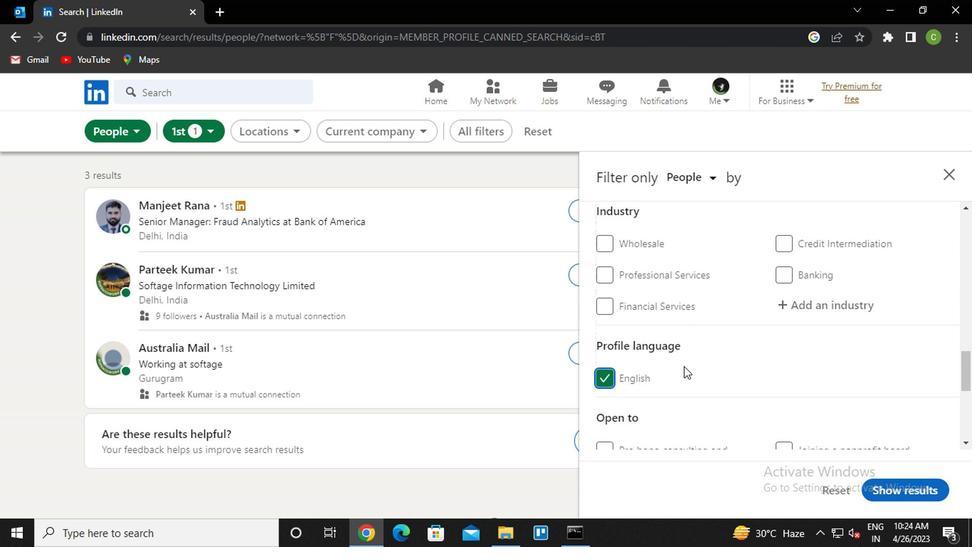 
Action: Mouse scrolled (691, 357) with delta (0, 0)
Screenshot: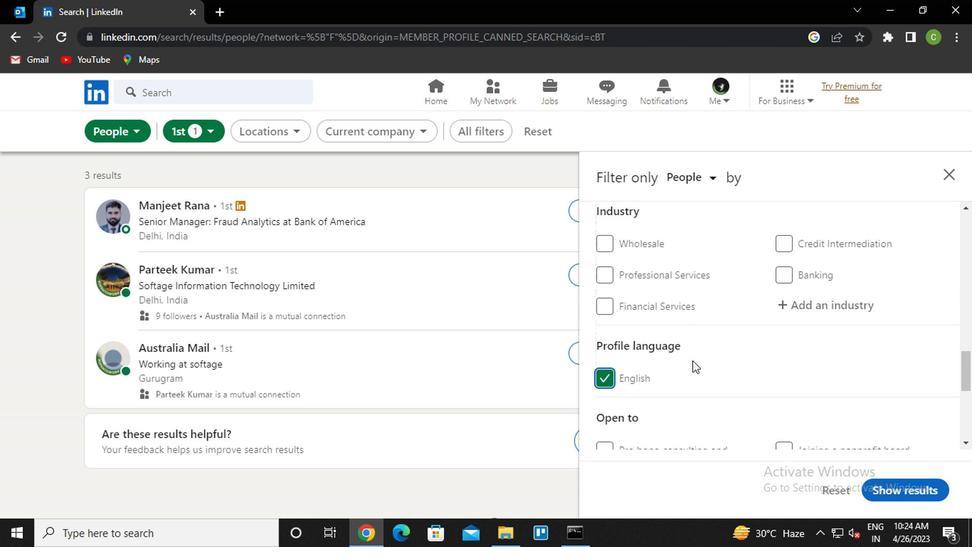 
Action: Mouse scrolled (691, 357) with delta (0, 0)
Screenshot: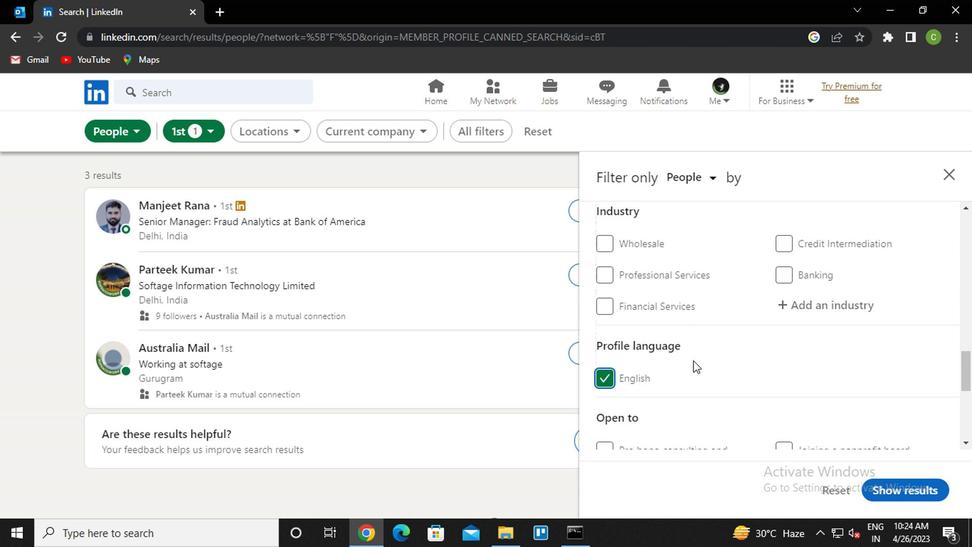 
Action: Mouse scrolled (691, 357) with delta (0, 0)
Screenshot: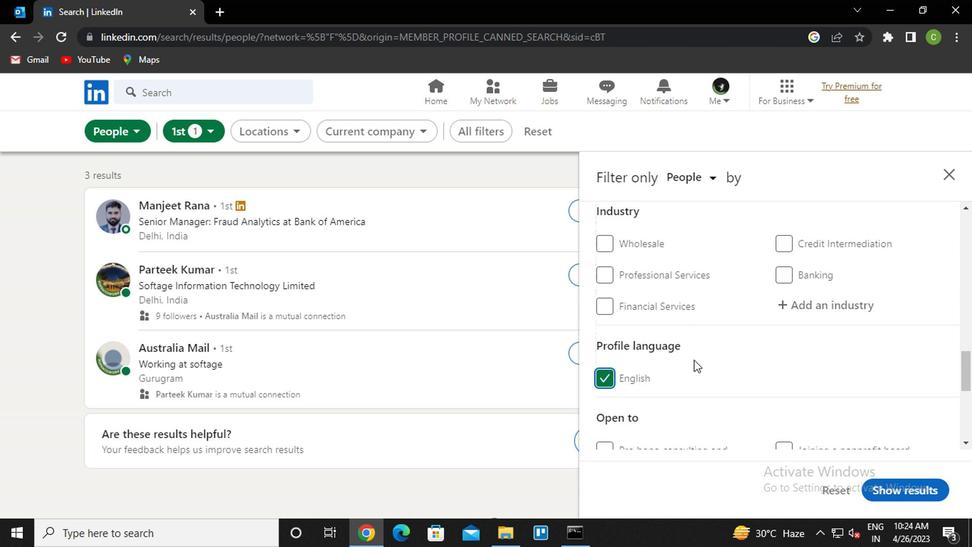 
Action: Mouse scrolled (691, 357) with delta (0, 0)
Screenshot: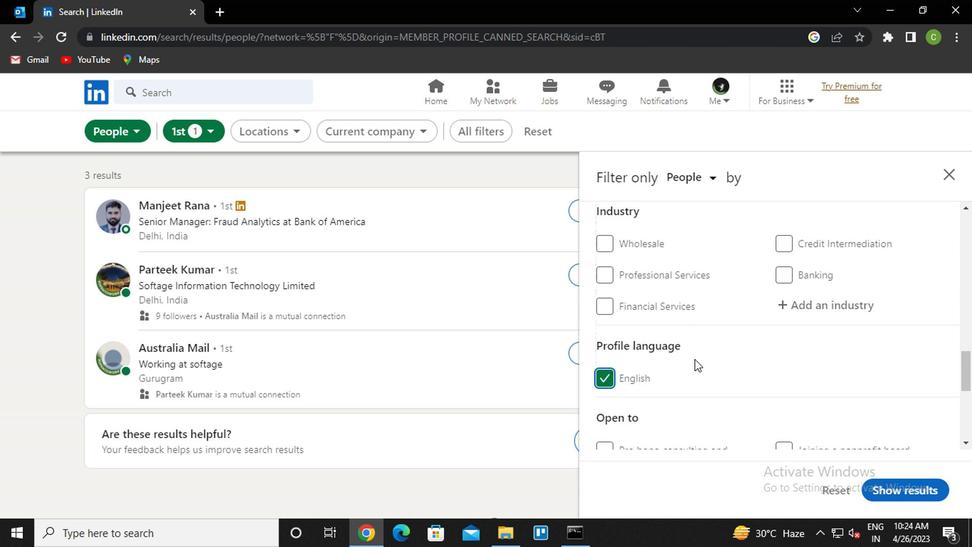 
Action: Mouse scrolled (691, 357) with delta (0, 0)
Screenshot: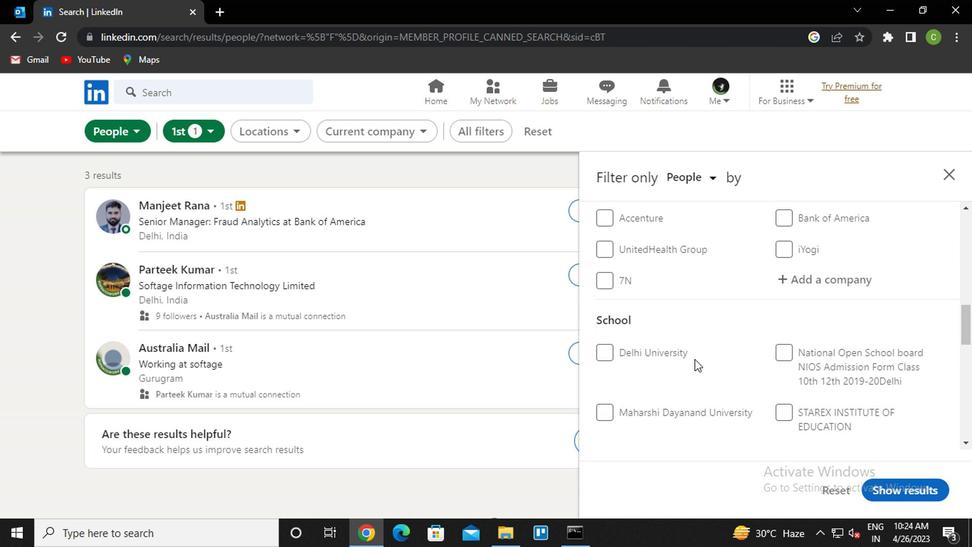
Action: Mouse scrolled (691, 357) with delta (0, 0)
Screenshot: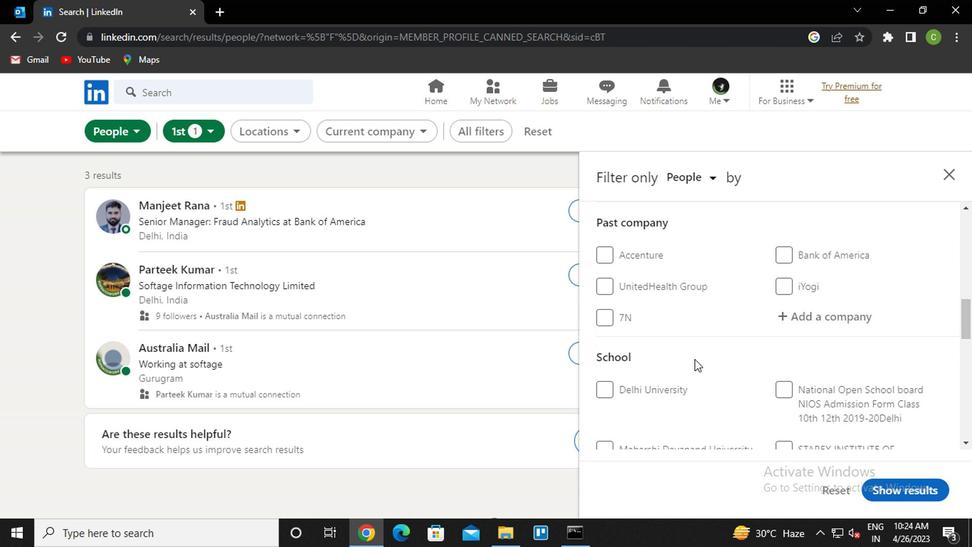 
Action: Mouse scrolled (691, 357) with delta (0, 0)
Screenshot: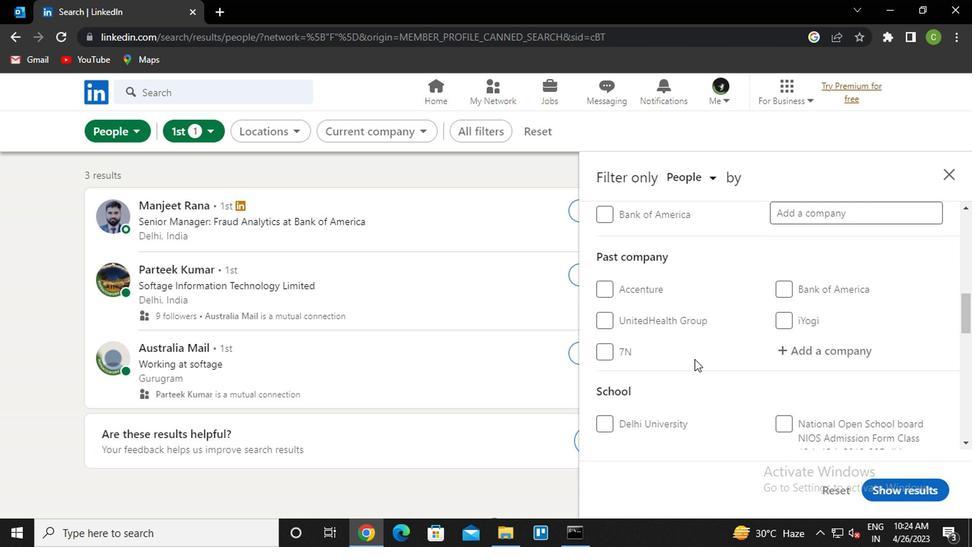 
Action: Mouse moved to (705, 347)
Screenshot: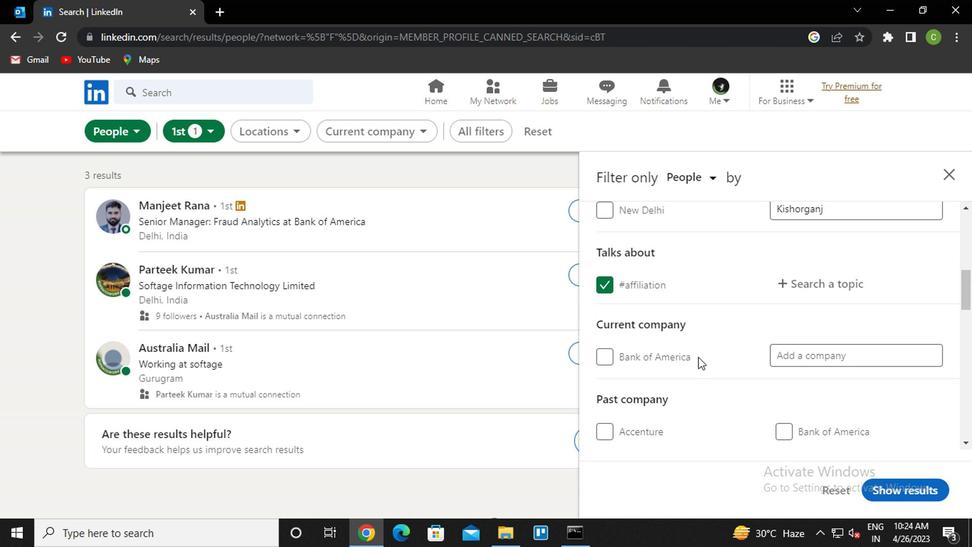 
Action: Mouse scrolled (705, 348) with delta (0, 0)
Screenshot: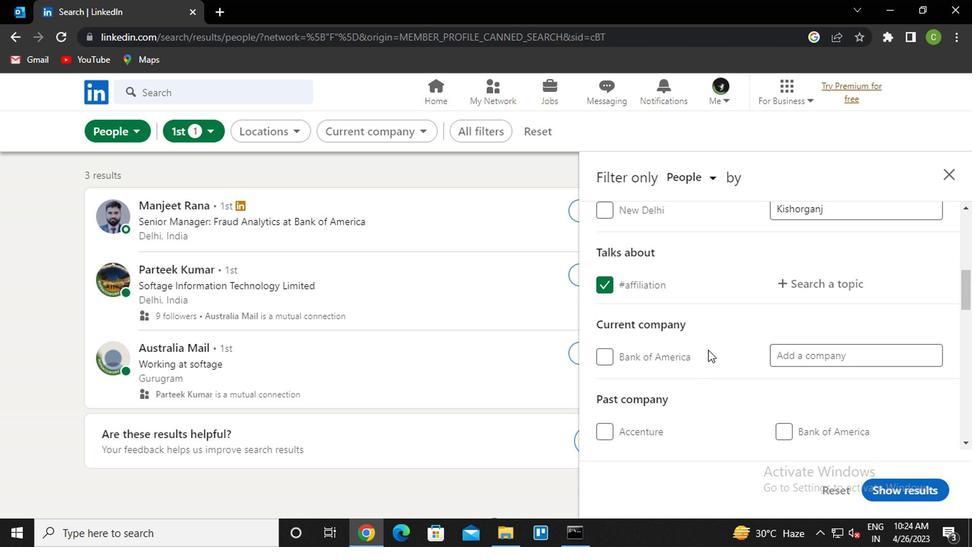 
Action: Mouse moved to (705, 346)
Screenshot: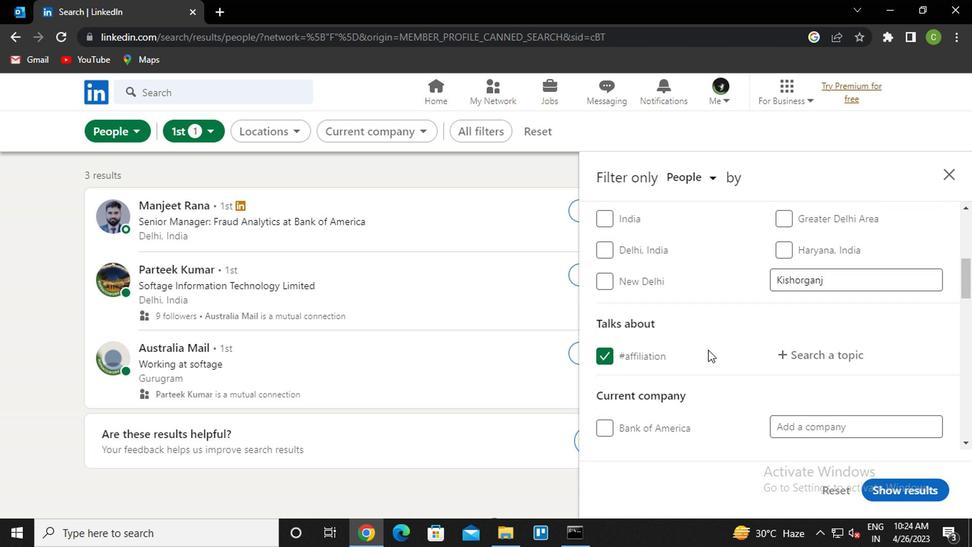 
Action: Mouse scrolled (705, 346) with delta (0, 0)
Screenshot: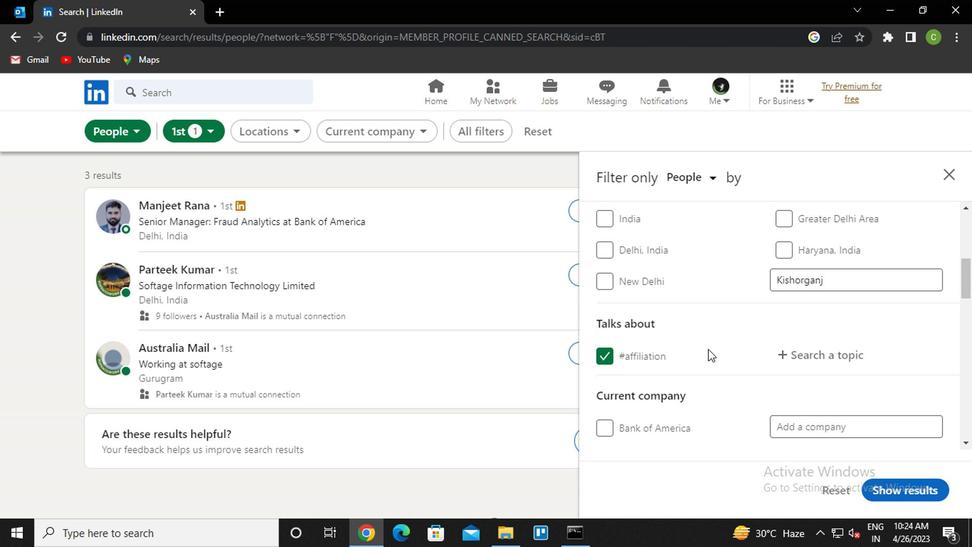 
Action: Mouse moved to (827, 352)
Screenshot: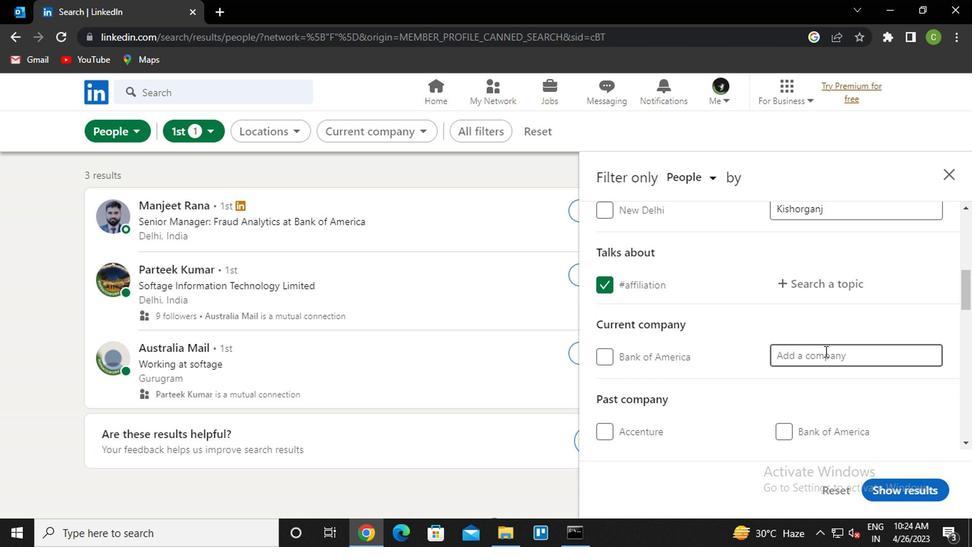 
Action: Mouse pressed left at (827, 352)
Screenshot: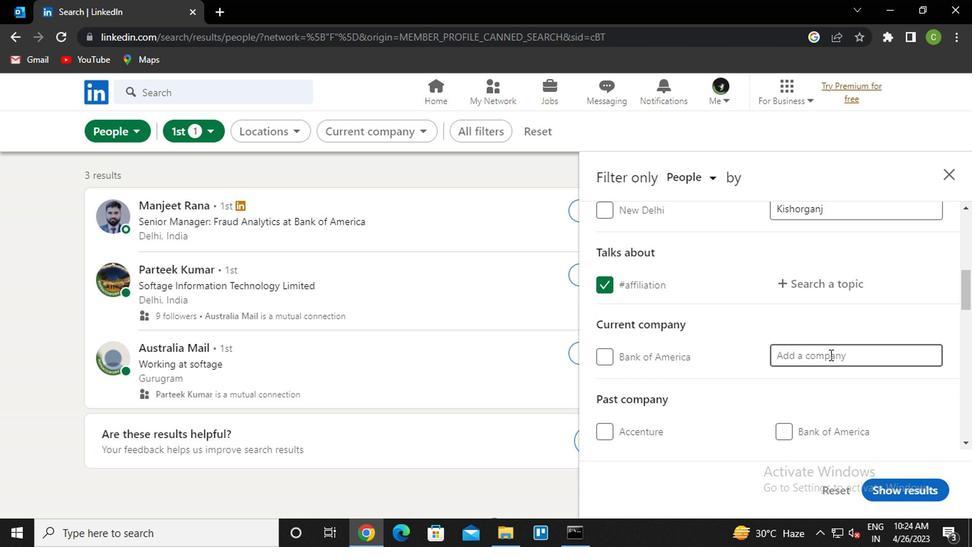 
Action: Key pressed <Key.caps_lock>r<Key.caps_lock>efinitiv
Screenshot: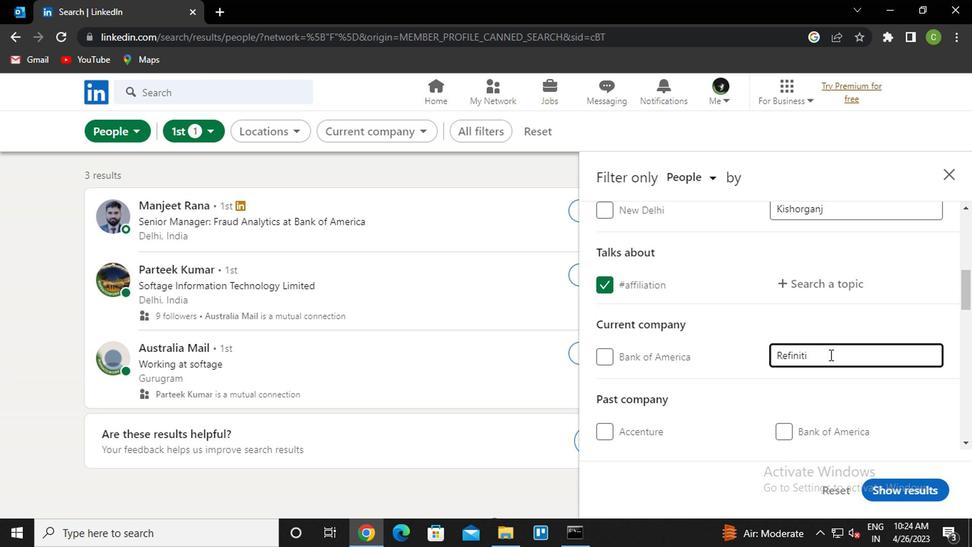
Action: Mouse moved to (825, 356)
Screenshot: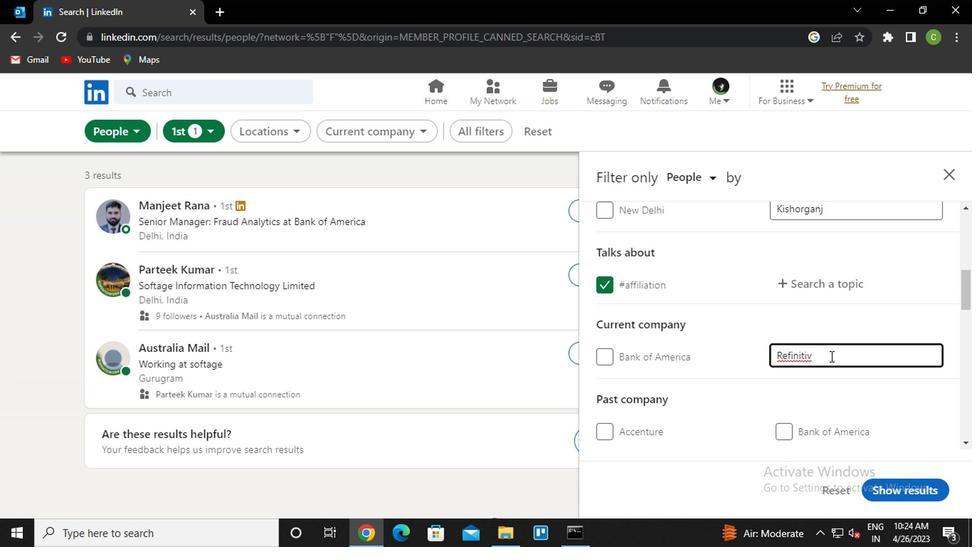 
Action: Mouse scrolled (825, 355) with delta (0, 0)
Screenshot: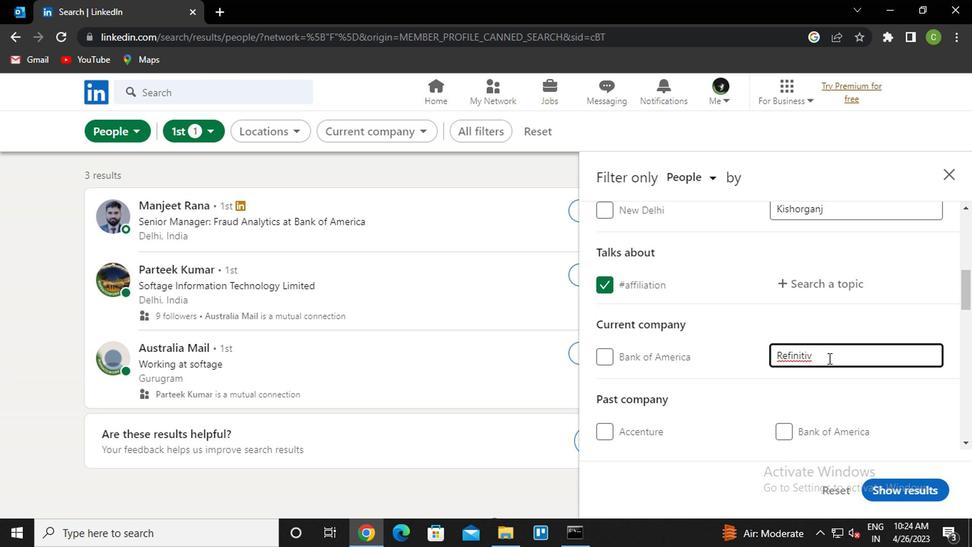 
Action: Mouse moved to (795, 320)
Screenshot: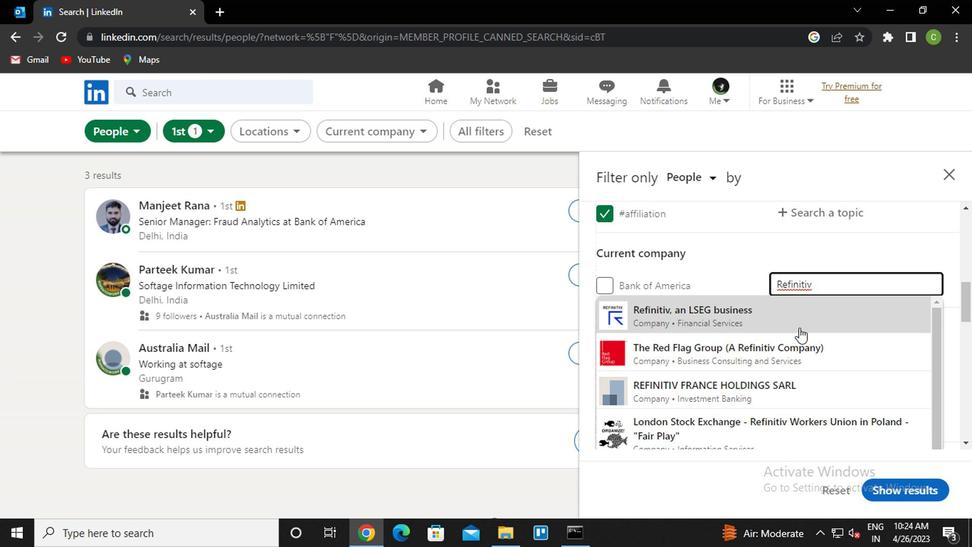 
Action: Mouse pressed left at (795, 320)
Screenshot: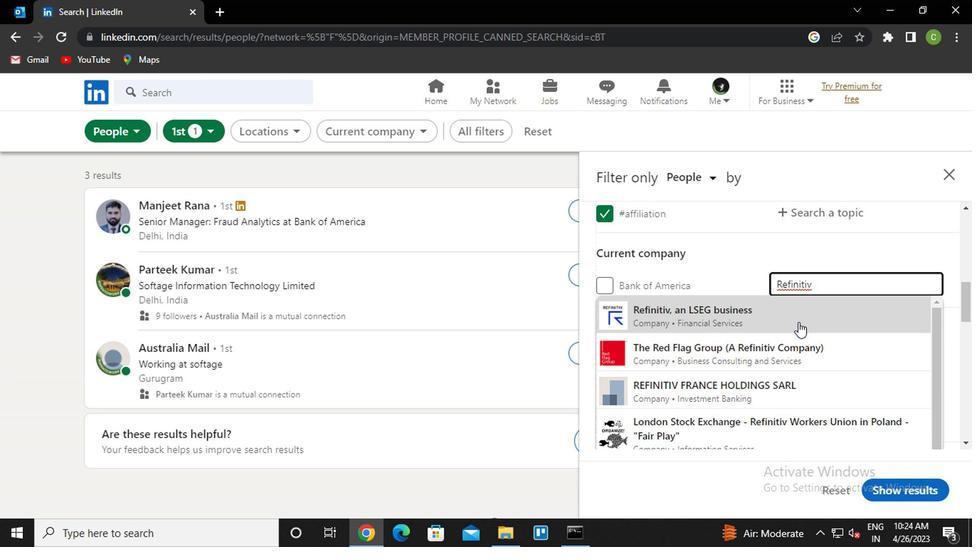 
Action: Mouse moved to (794, 320)
Screenshot: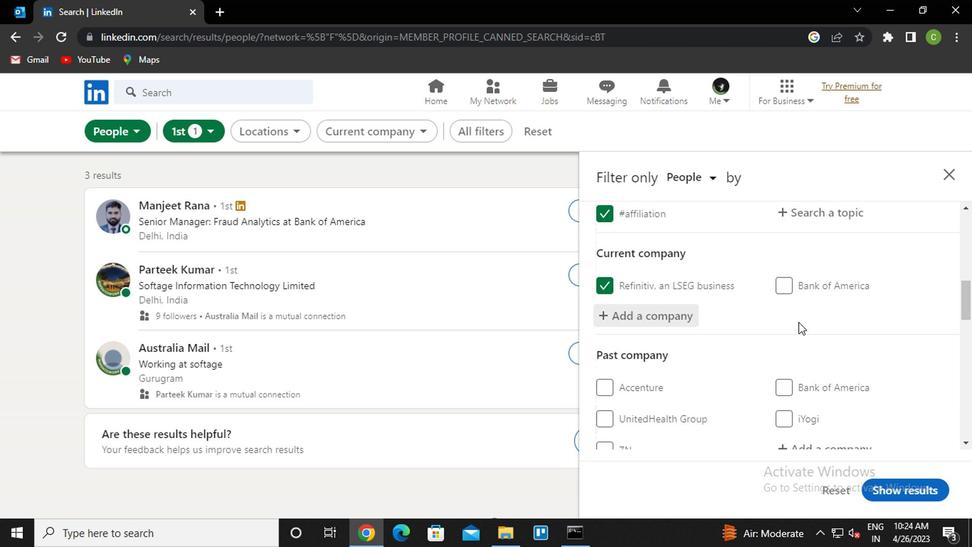 
Action: Mouse scrolled (794, 320) with delta (0, 0)
Screenshot: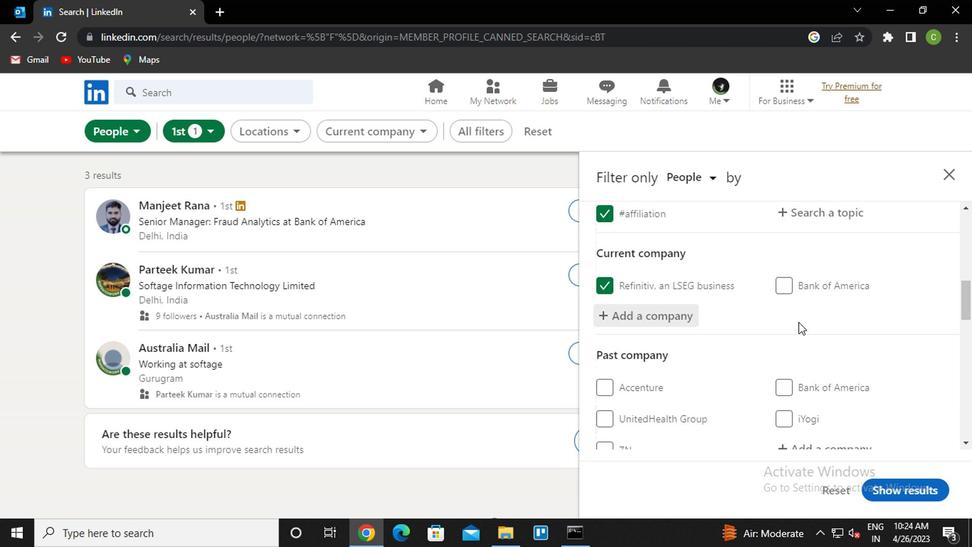 
Action: Mouse scrolled (794, 320) with delta (0, 0)
Screenshot: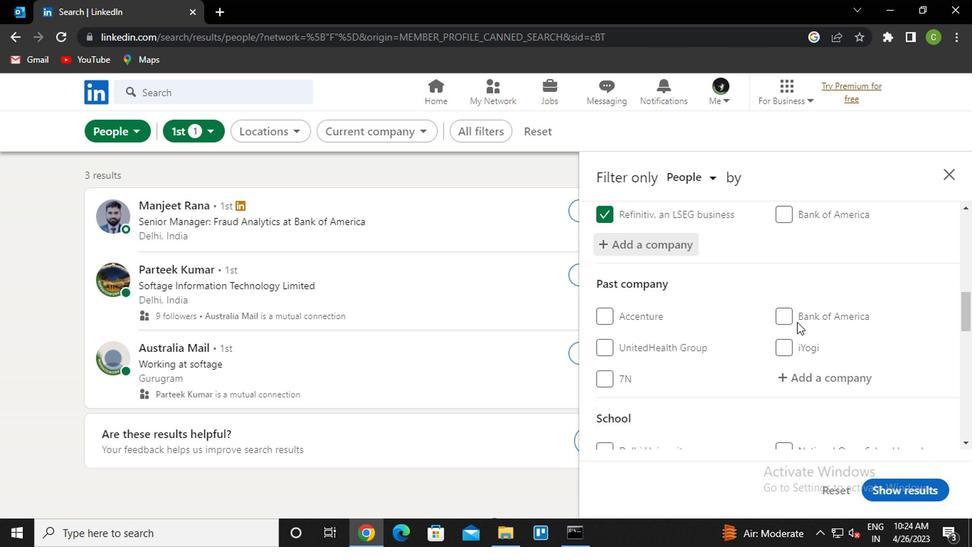 
Action: Mouse moved to (783, 330)
Screenshot: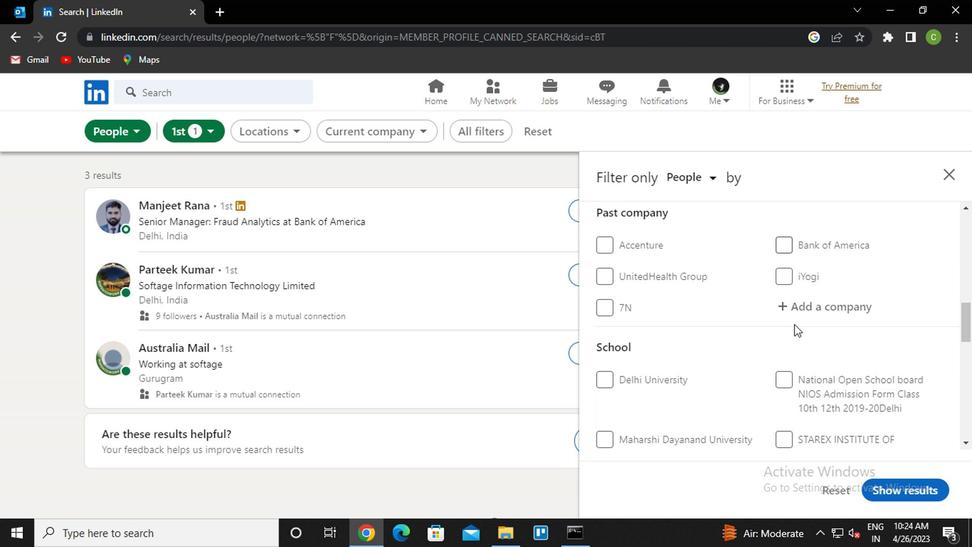 
Action: Mouse scrolled (783, 329) with delta (0, 0)
Screenshot: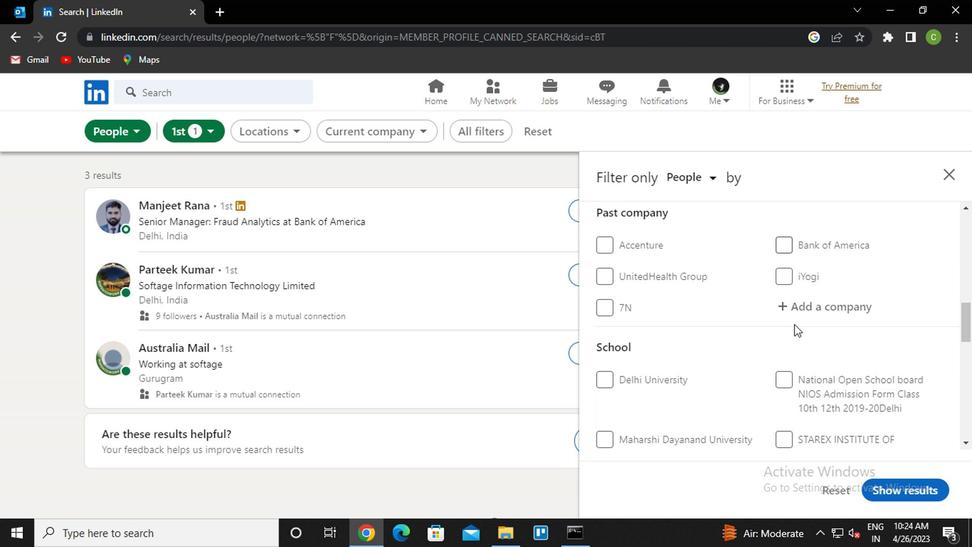 
Action: Mouse moved to (781, 331)
Screenshot: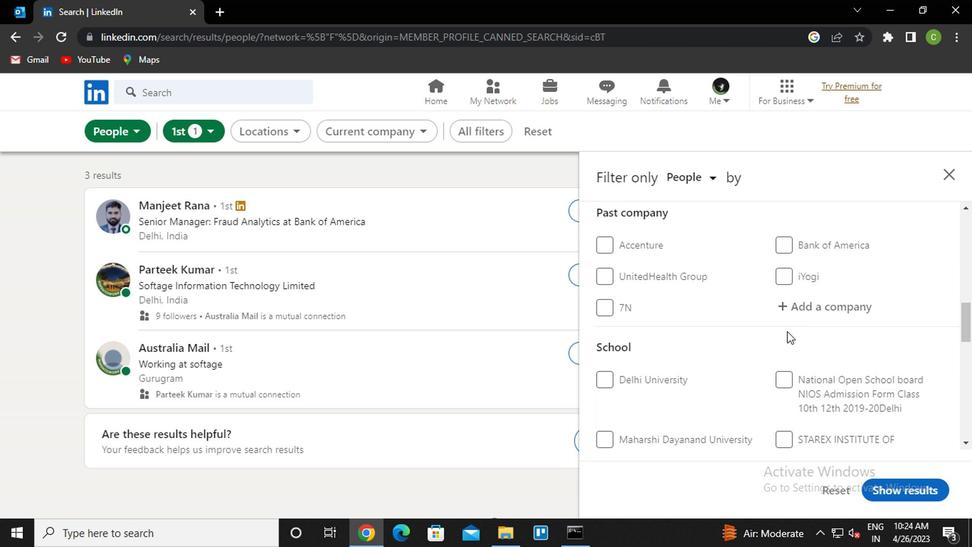 
Action: Mouse scrolled (781, 331) with delta (0, 0)
Screenshot: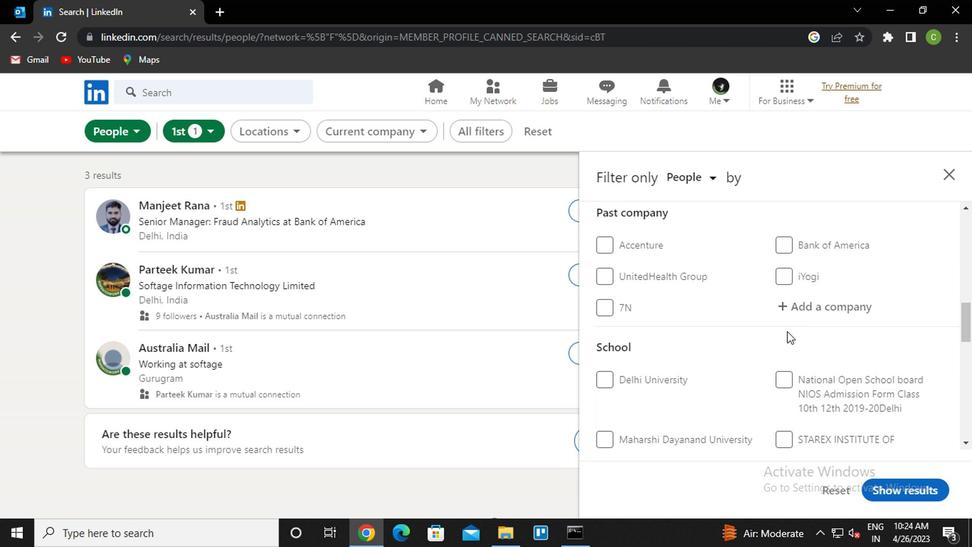 
Action: Mouse moved to (634, 344)
Screenshot: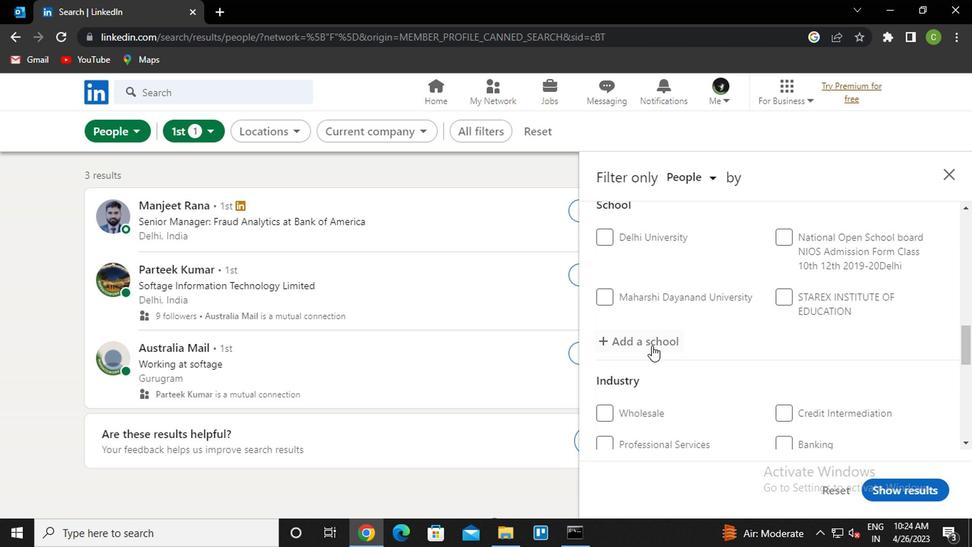 
Action: Mouse pressed left at (634, 344)
Screenshot: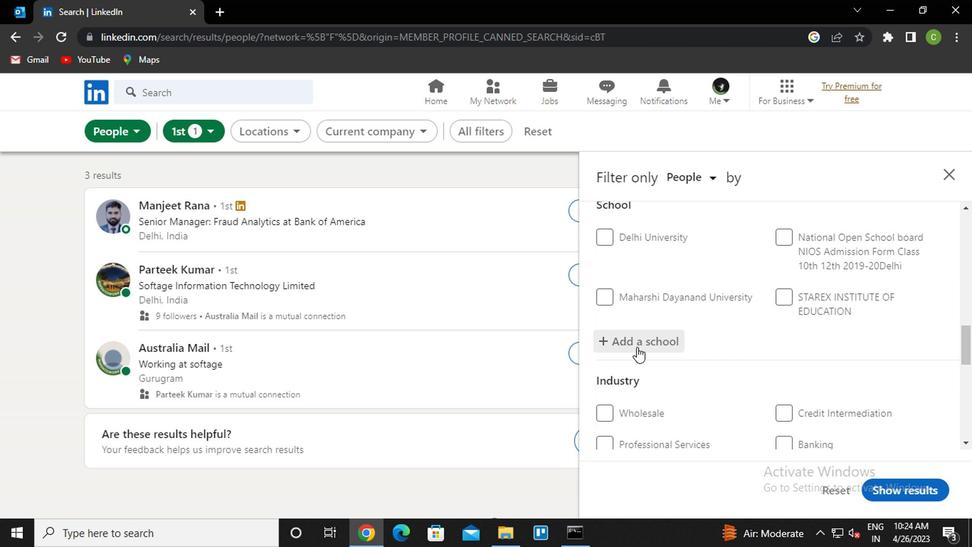 
Action: Mouse moved to (632, 344)
Screenshot: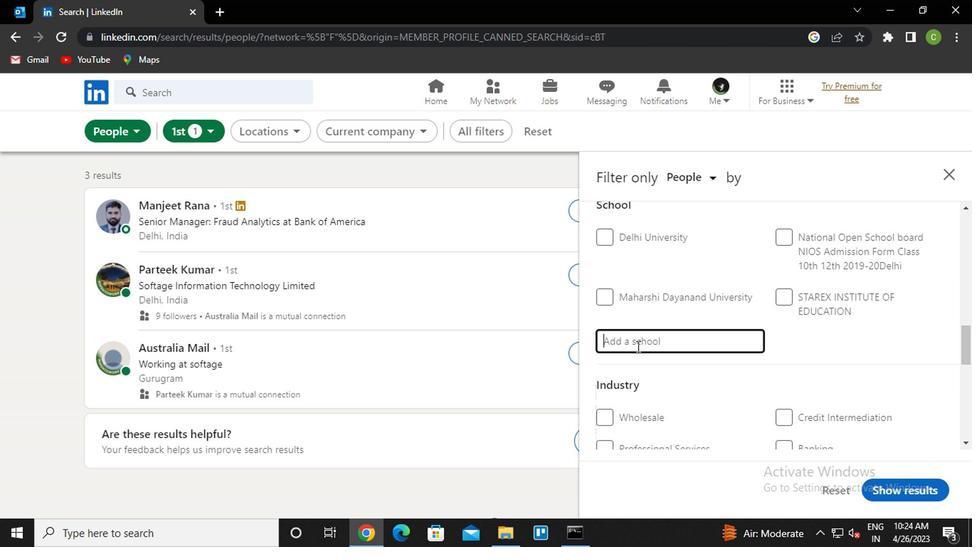 
Action: Key pressed <Key.caps_lock>n<Key.caps_lock>avy<Key.space>child<Key.down><Key.enter>
Screenshot: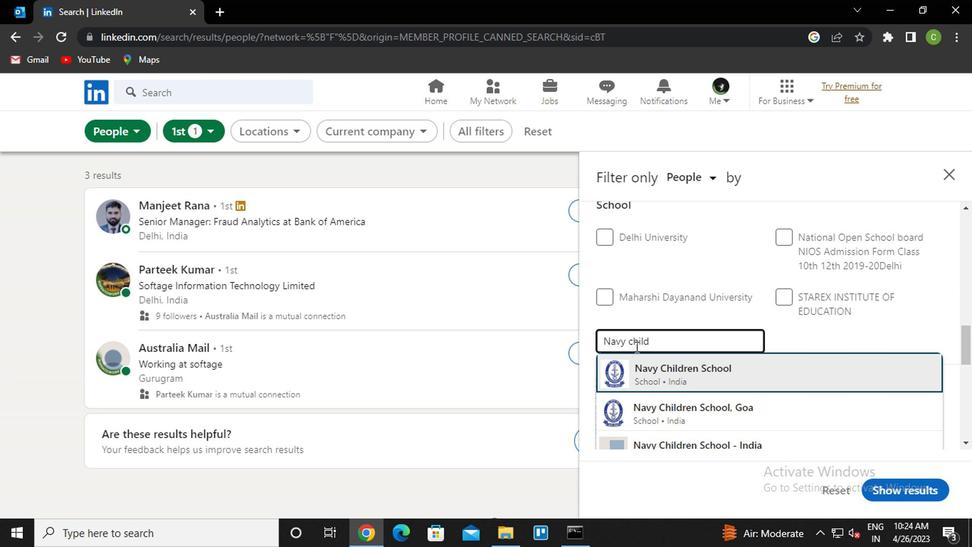 
Action: Mouse moved to (632, 345)
Screenshot: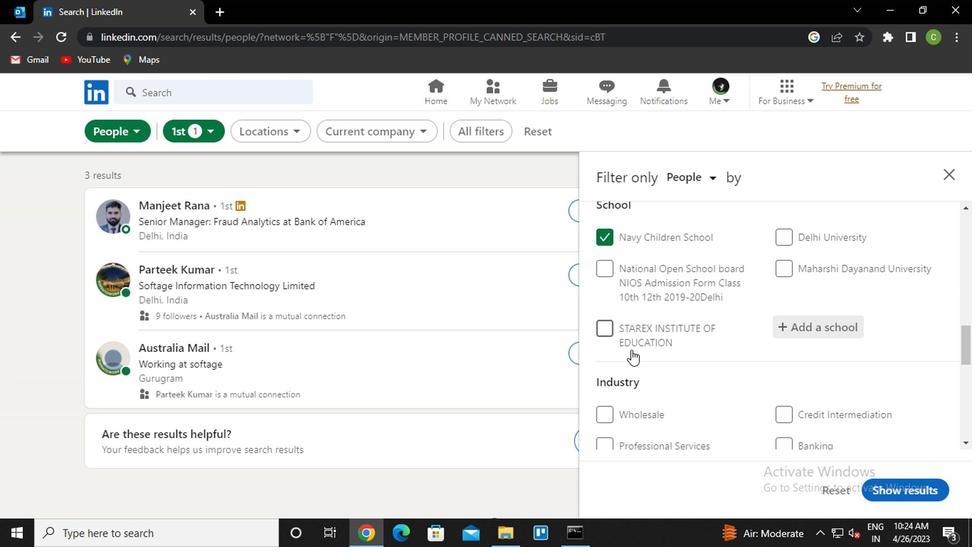 
Action: Mouse scrolled (632, 344) with delta (0, -1)
Screenshot: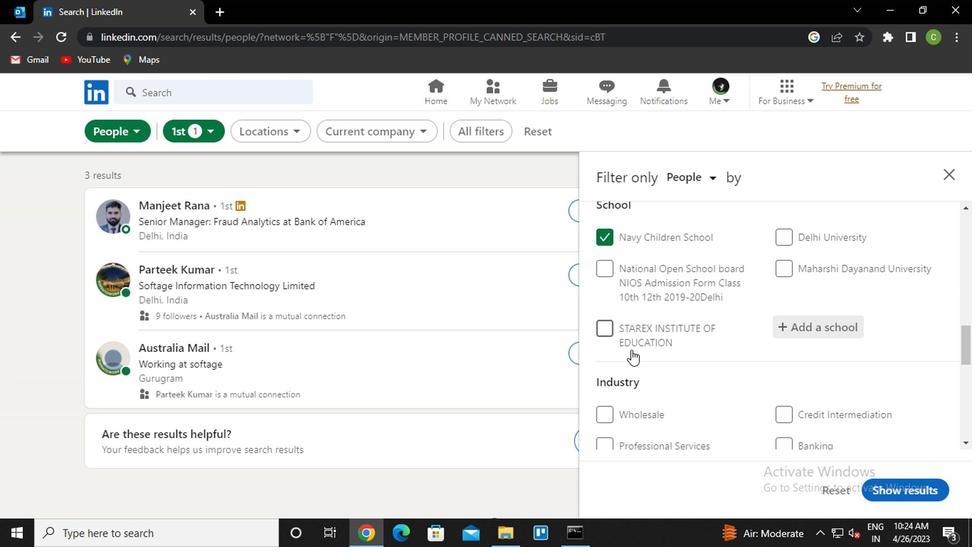 
Action: Mouse moved to (632, 344)
Screenshot: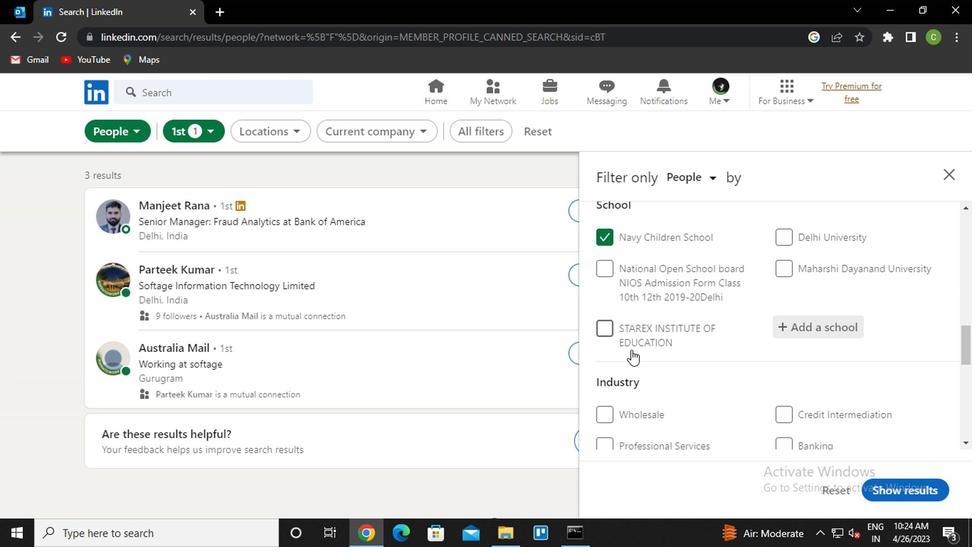 
Action: Mouse scrolled (632, 344) with delta (0, 0)
Screenshot: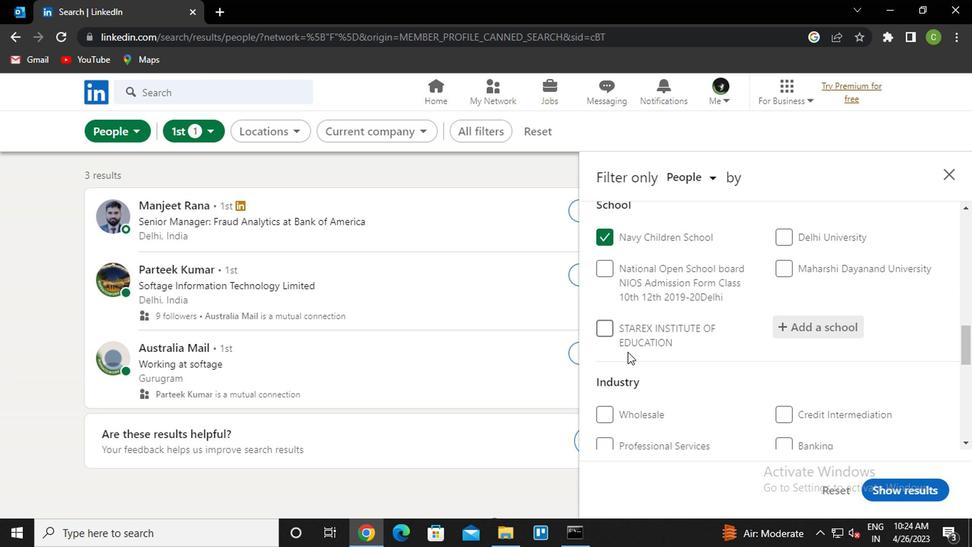 
Action: Mouse moved to (825, 330)
Screenshot: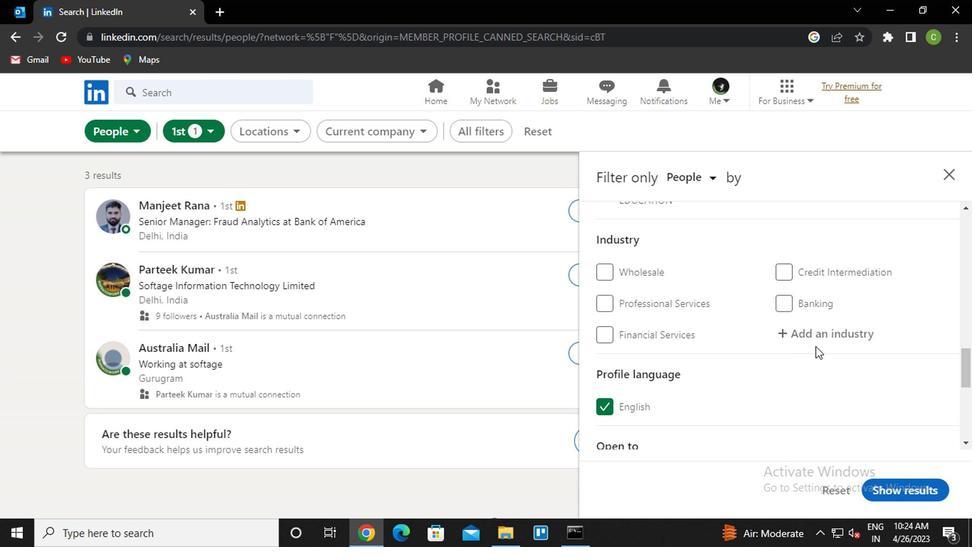 
Action: Mouse pressed left at (825, 330)
Screenshot: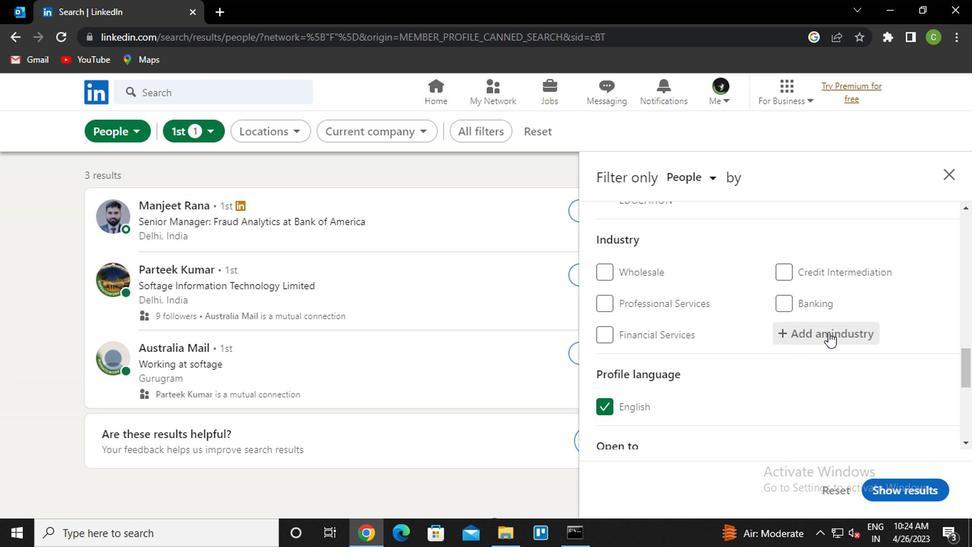 
Action: Key pressed <Key.caps_lock>r<Key.caps_lock>etail<Key.space><Key.down><Key.down><Key.down><Key.down><Key.down><Key.down><Key.up><Key.enter>
Screenshot: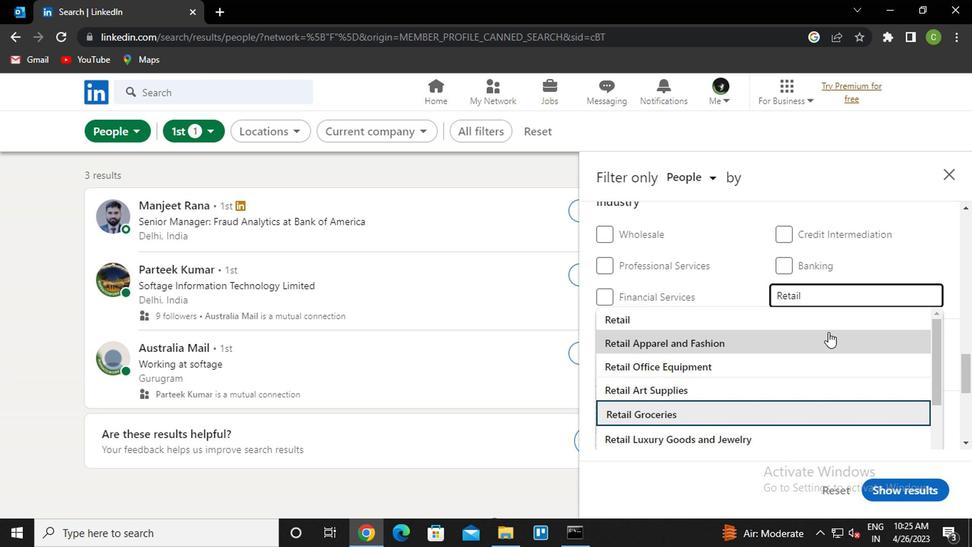 
Action: Mouse moved to (876, 367)
Screenshot: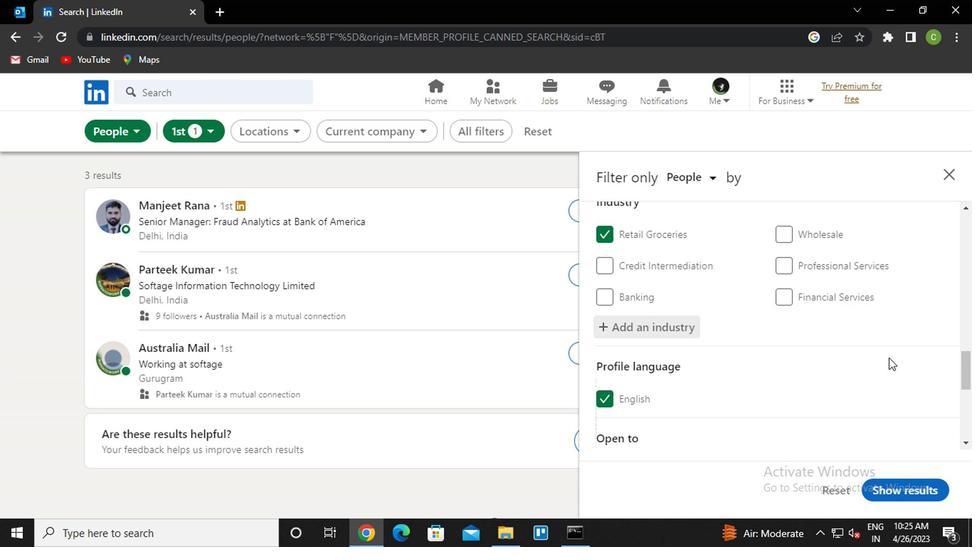 
Action: Mouse scrolled (876, 366) with delta (0, 0)
Screenshot: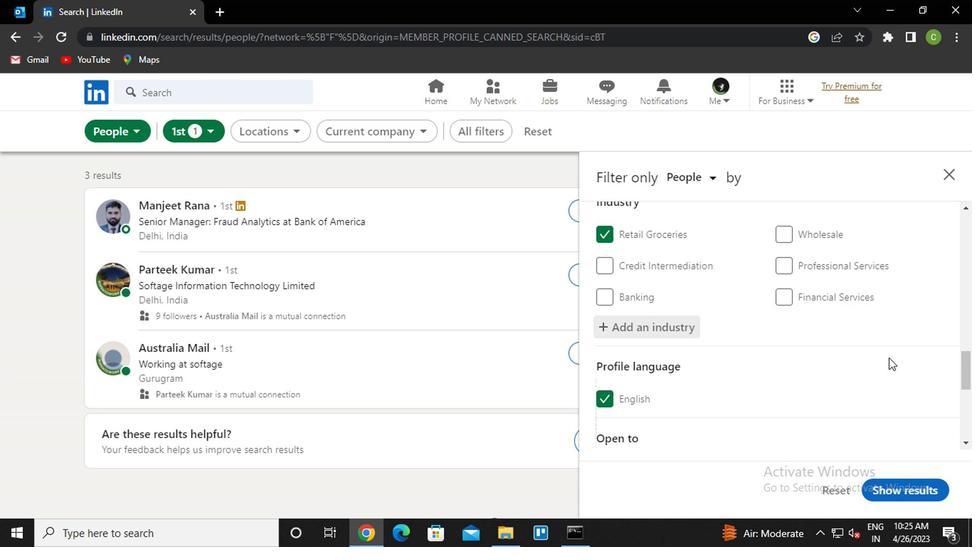 
Action: Mouse moved to (844, 387)
Screenshot: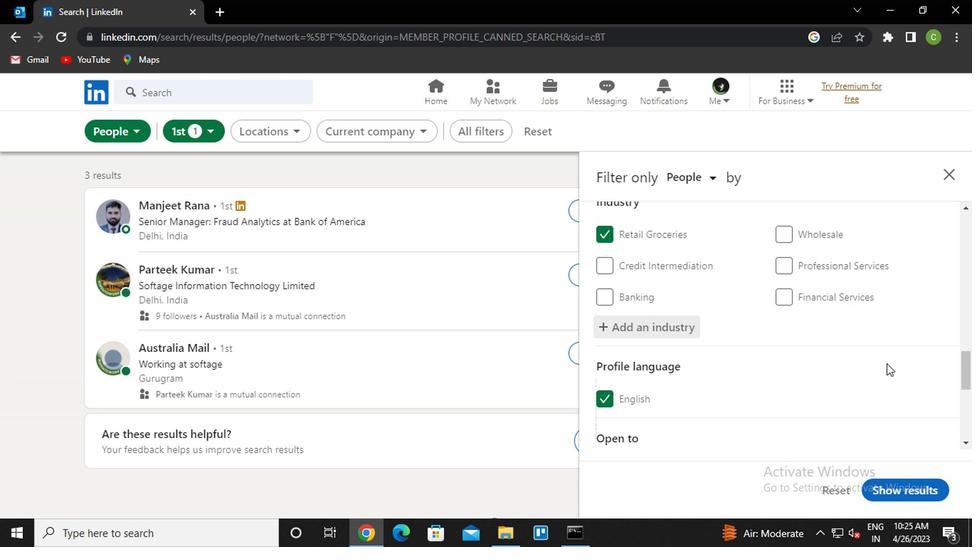 
Action: Mouse scrolled (844, 387) with delta (0, 0)
Screenshot: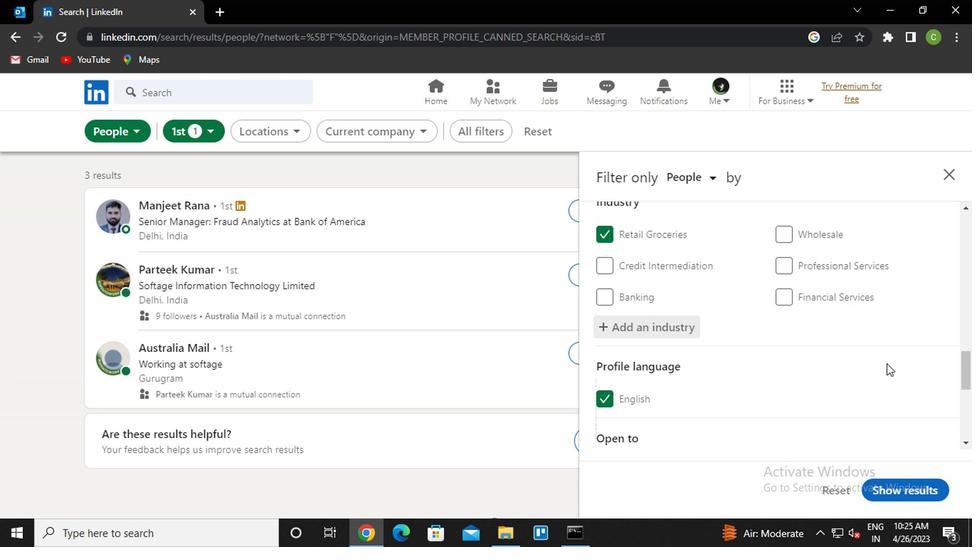 
Action: Mouse moved to (832, 384)
Screenshot: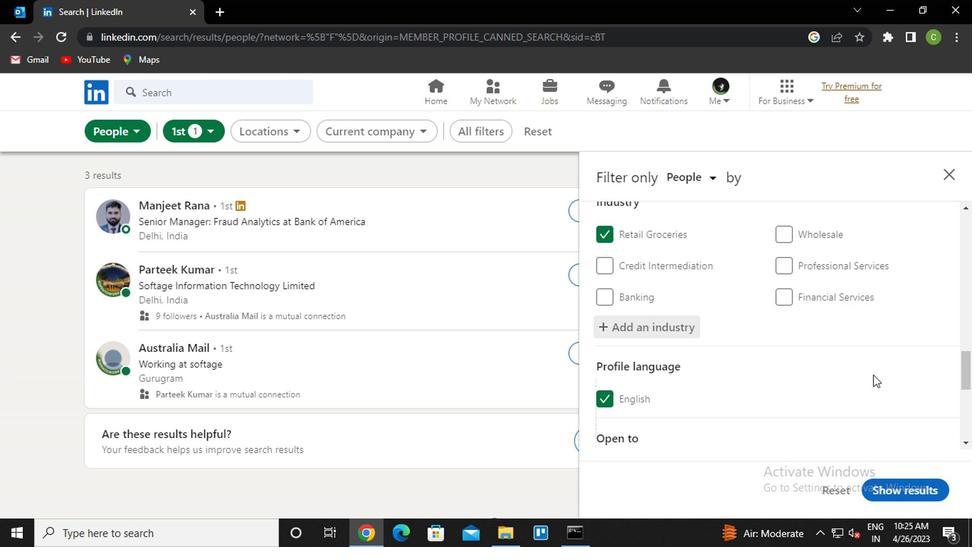 
Action: Mouse scrolled (832, 383) with delta (0, -1)
Screenshot: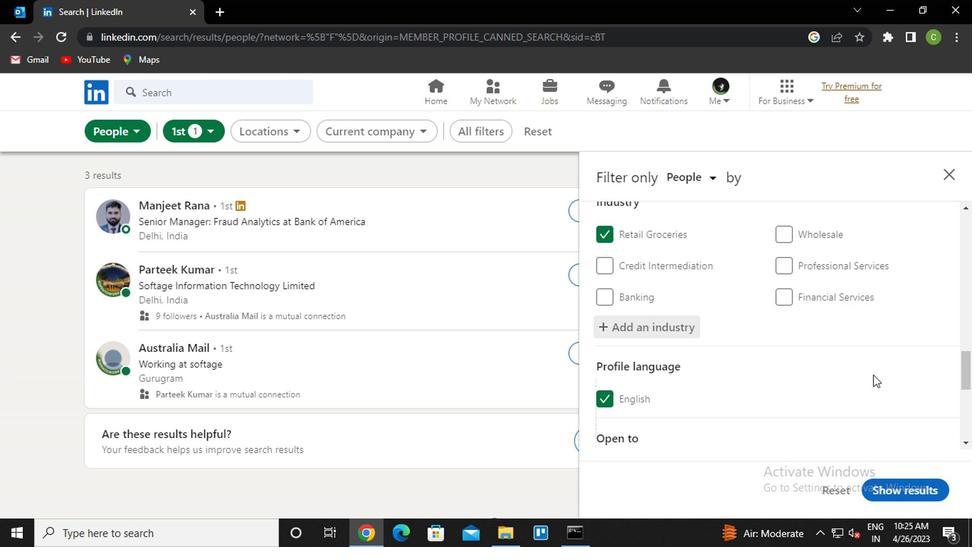 
Action: Mouse moved to (820, 378)
Screenshot: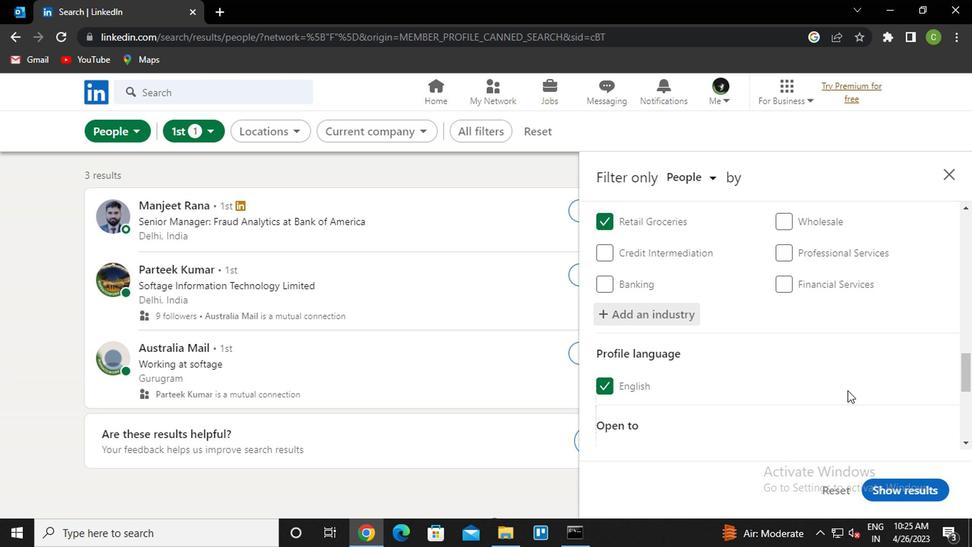 
Action: Mouse scrolled (820, 377) with delta (0, 0)
Screenshot: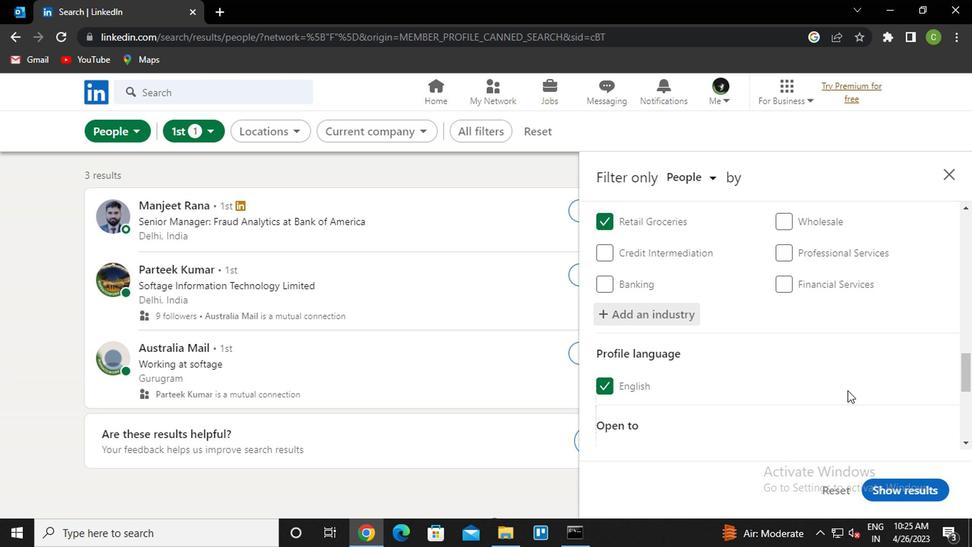 
Action: Mouse moved to (649, 272)
Screenshot: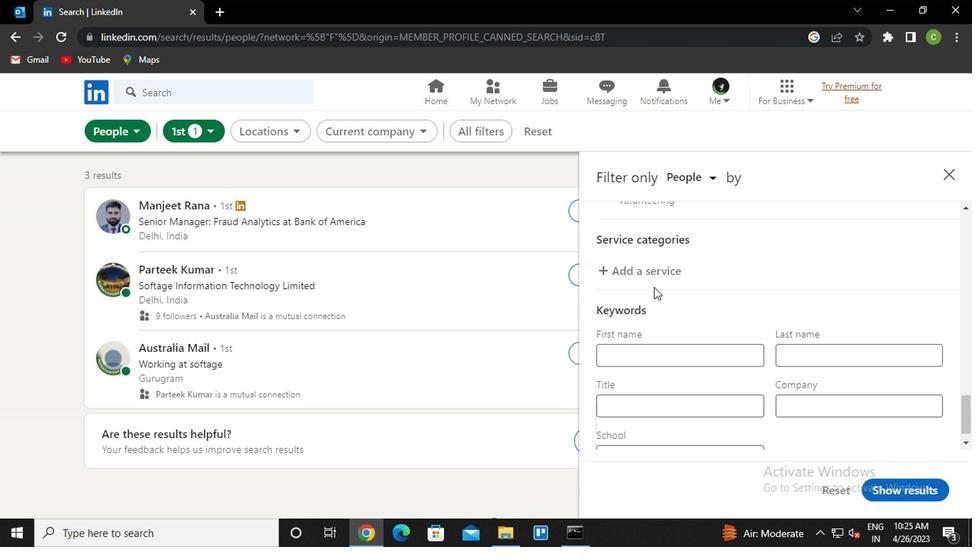
Action: Mouse pressed left at (649, 272)
Screenshot: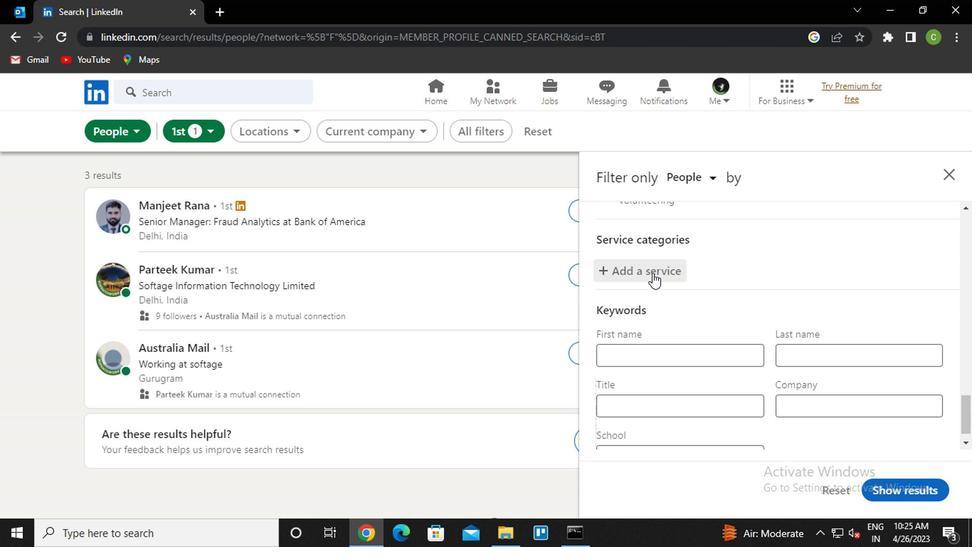 
Action: Key pressed <Key.caps_lock>n<Key.caps_lock>egotia<Key.down><Key.enter>
Screenshot: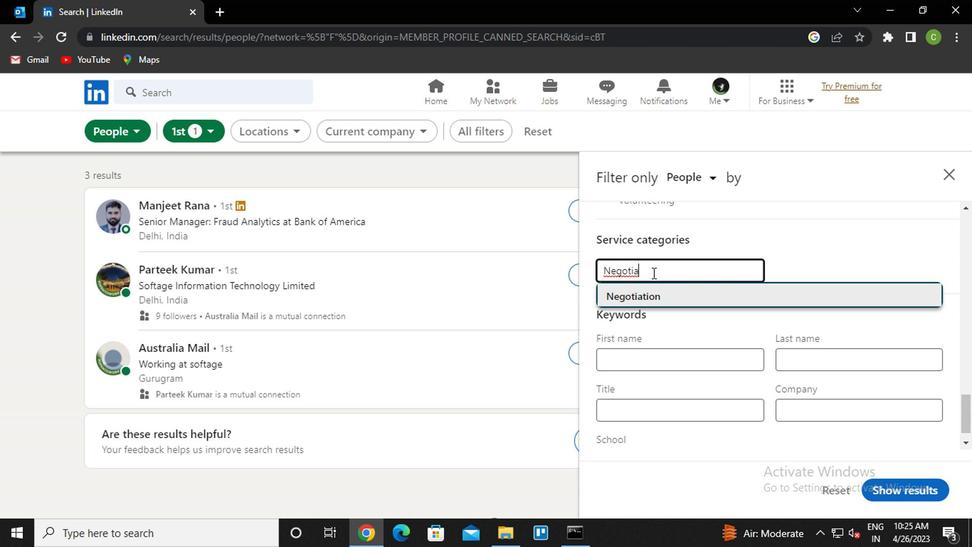
Action: Mouse moved to (655, 267)
Screenshot: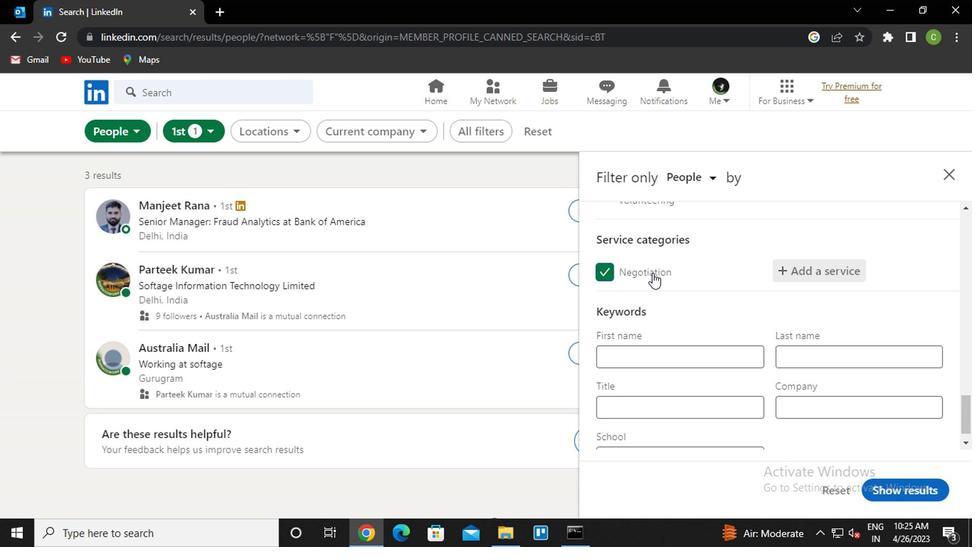 
Action: Mouse scrolled (655, 266) with delta (0, 0)
Screenshot: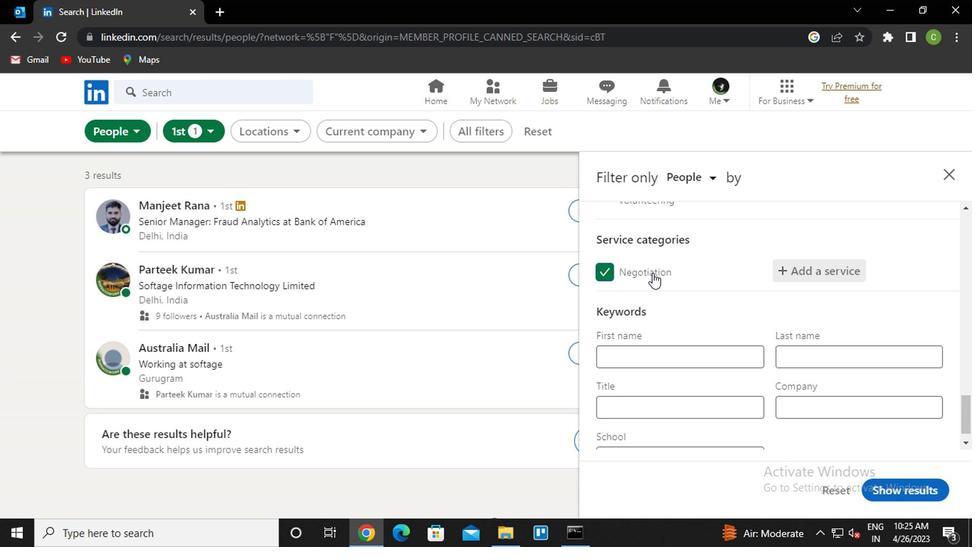 
Action: Mouse moved to (664, 263)
Screenshot: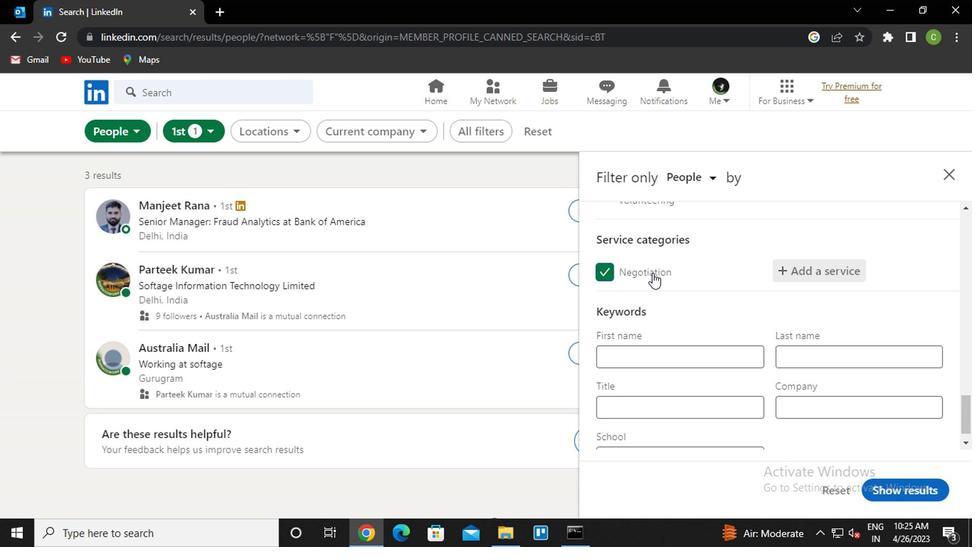 
Action: Mouse scrolled (664, 262) with delta (0, 0)
Screenshot: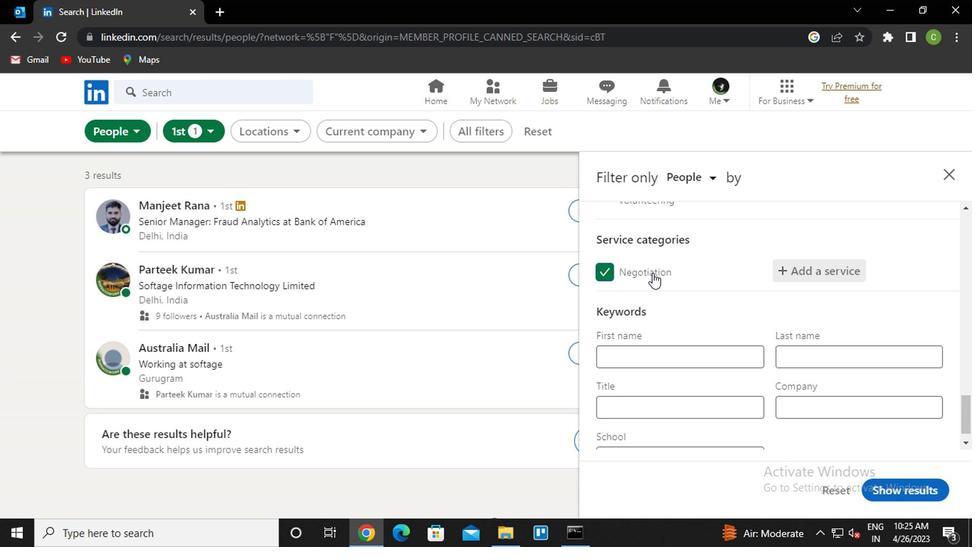 
Action: Mouse moved to (688, 386)
Screenshot: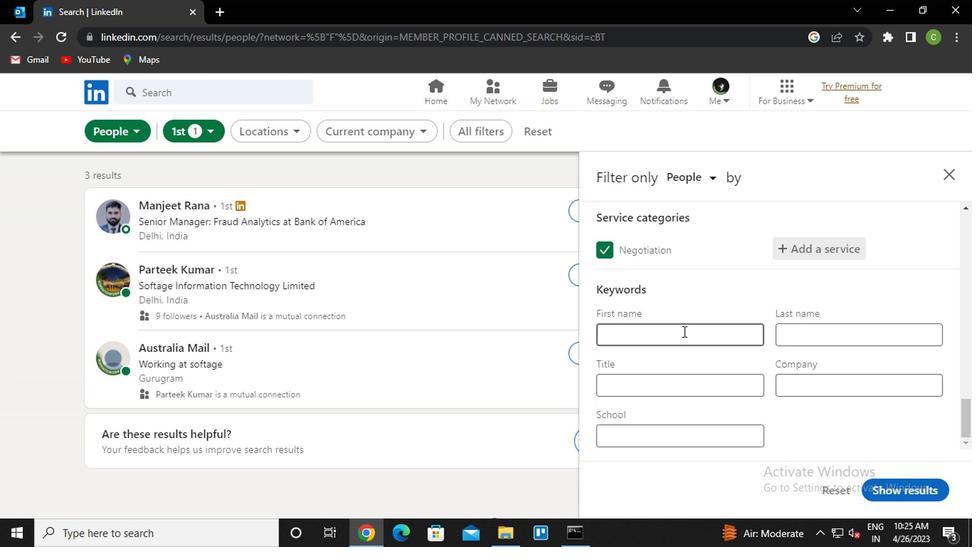 
Action: Mouse pressed left at (688, 386)
Screenshot: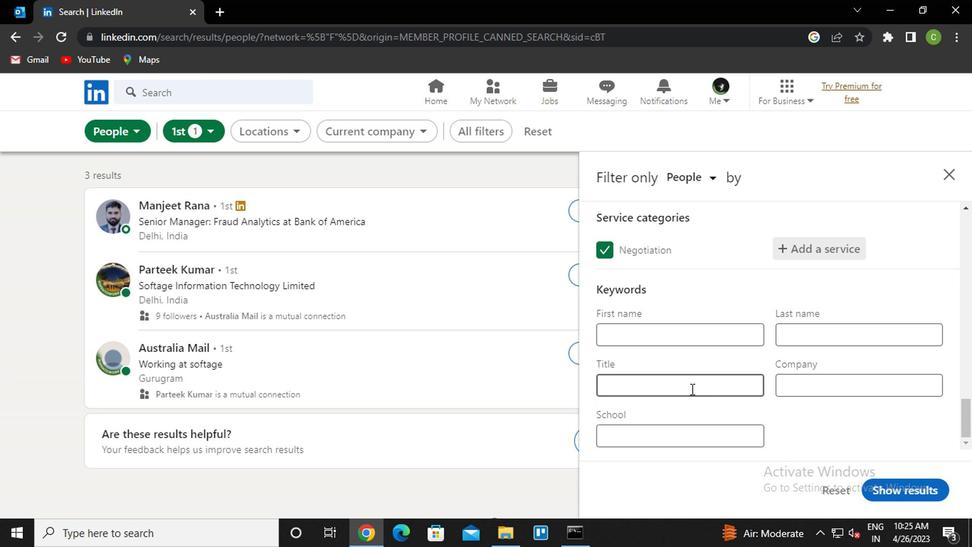 
Action: Key pressed <Key.caps_lock>w<Key.caps_lock>edding<Key.space><Key.caps_lock>c<Key.caps_lock>oordinator
Screenshot: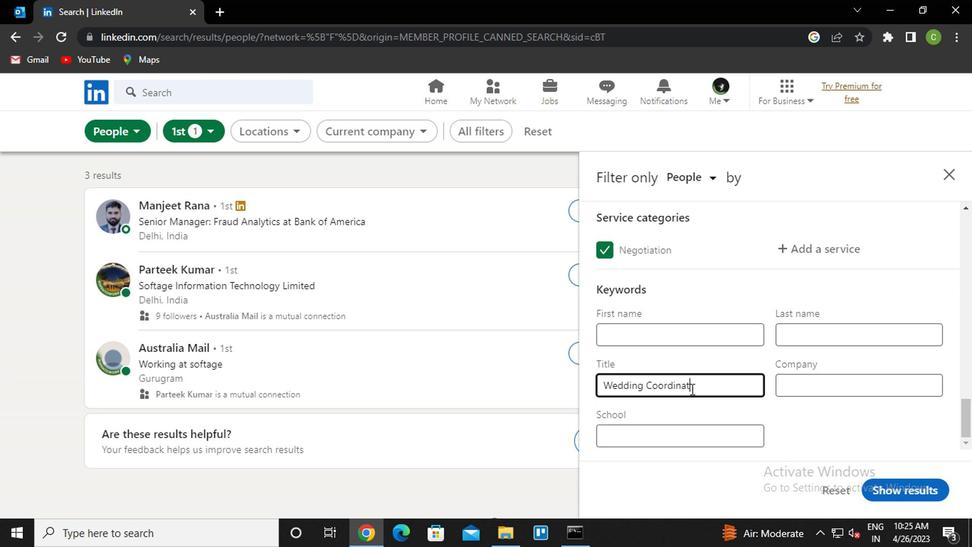 
Action: Mouse moved to (915, 488)
Screenshot: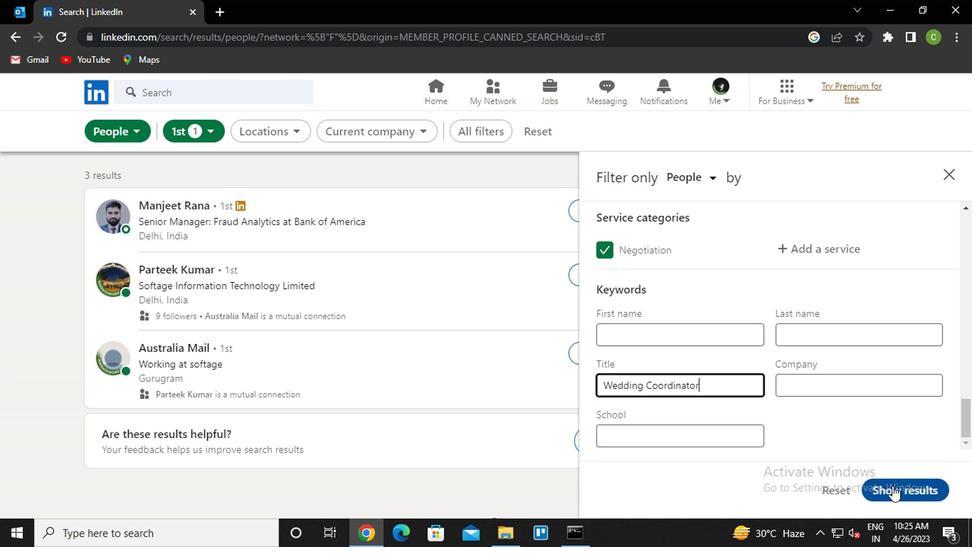 
Action: Mouse pressed left at (915, 488)
Screenshot: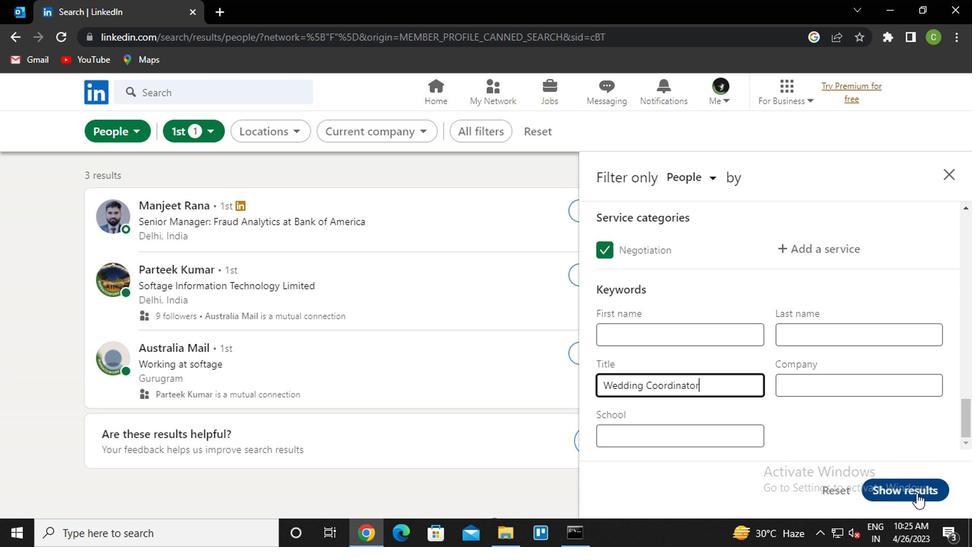 
Action: Mouse moved to (567, 382)
Screenshot: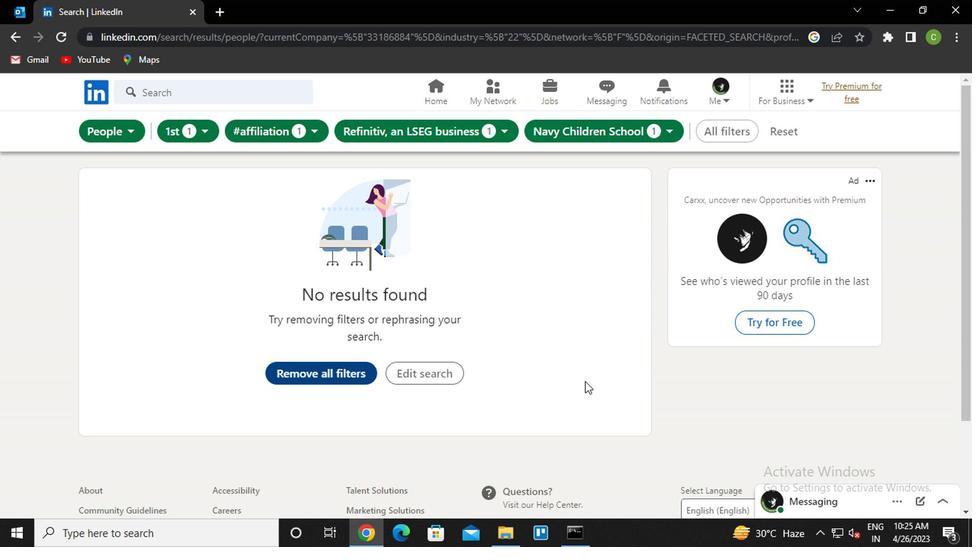 
